 Task: Find connections with filter location Jocotenango with filter topic #Jobalertwith filter profile language German with filter current company Coursera with filter school JSPM's Rajarshi Shahu College of Engineering with filter industry Technology, Information and Media with filter service category Public Relations with filter keywords title Animal Shelter Volunteer
Action: Mouse moved to (518, 66)
Screenshot: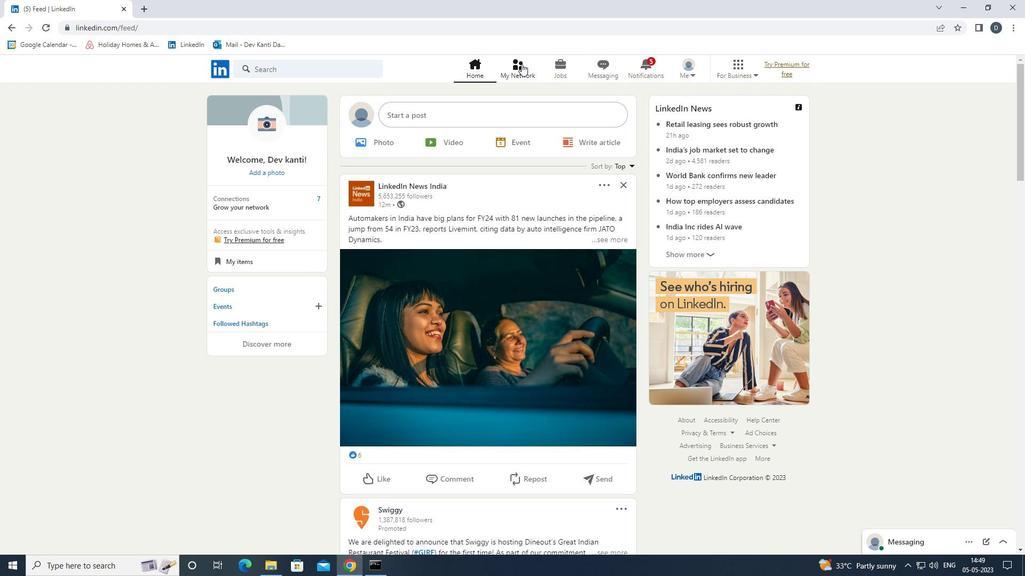 
Action: Mouse pressed left at (518, 66)
Screenshot: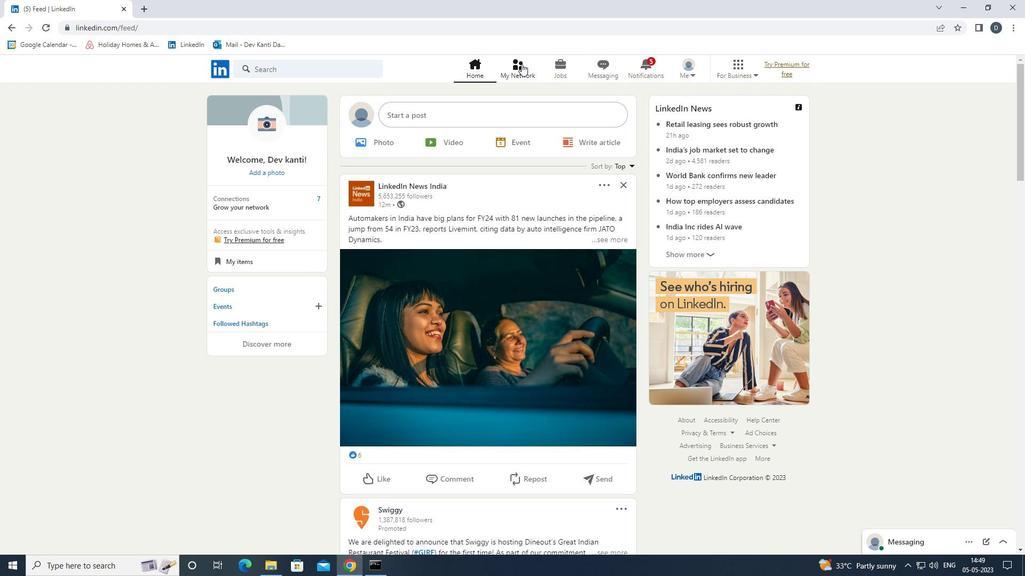 
Action: Mouse moved to (355, 130)
Screenshot: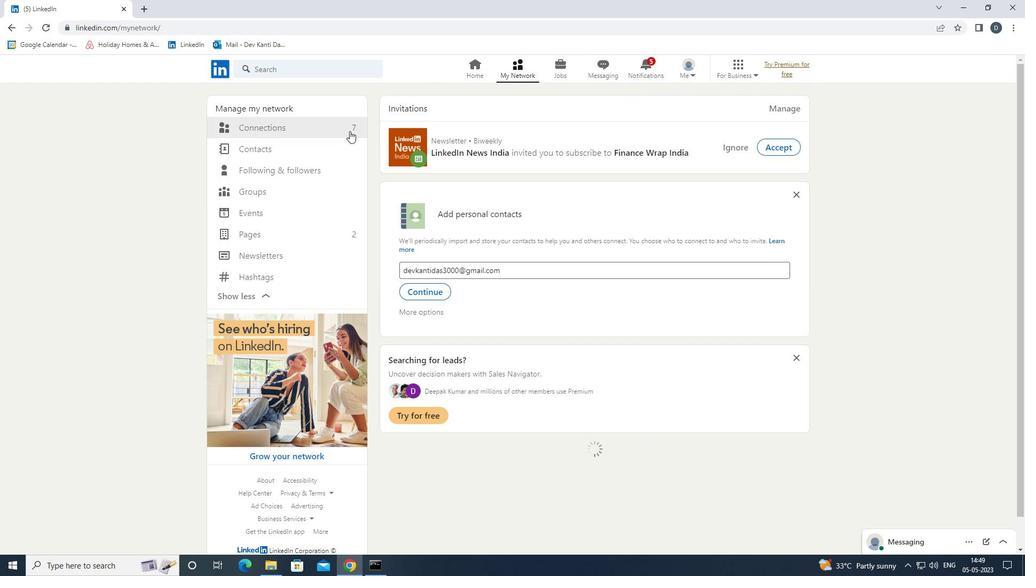 
Action: Mouse pressed left at (355, 130)
Screenshot: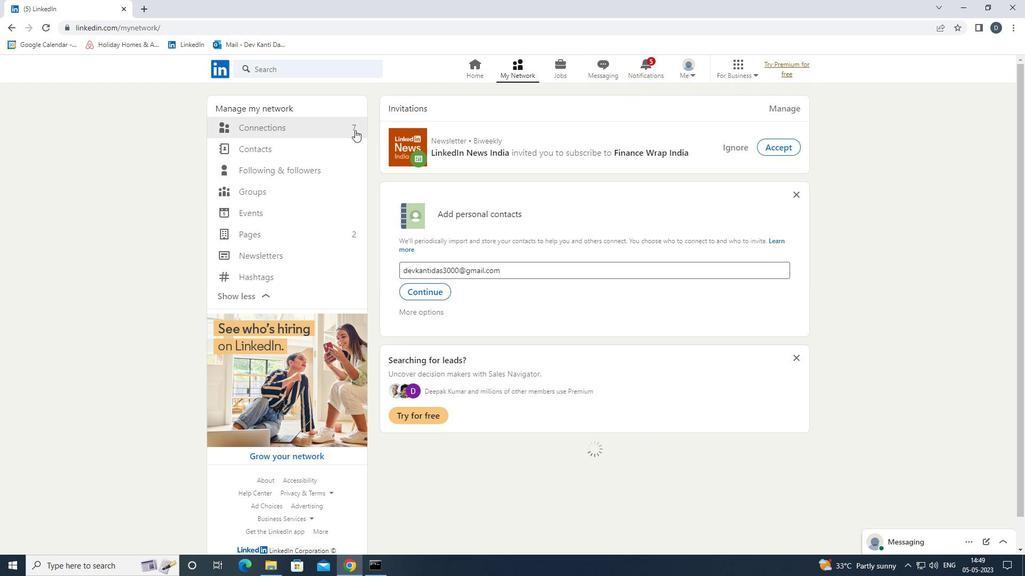 
Action: Mouse moved to (598, 126)
Screenshot: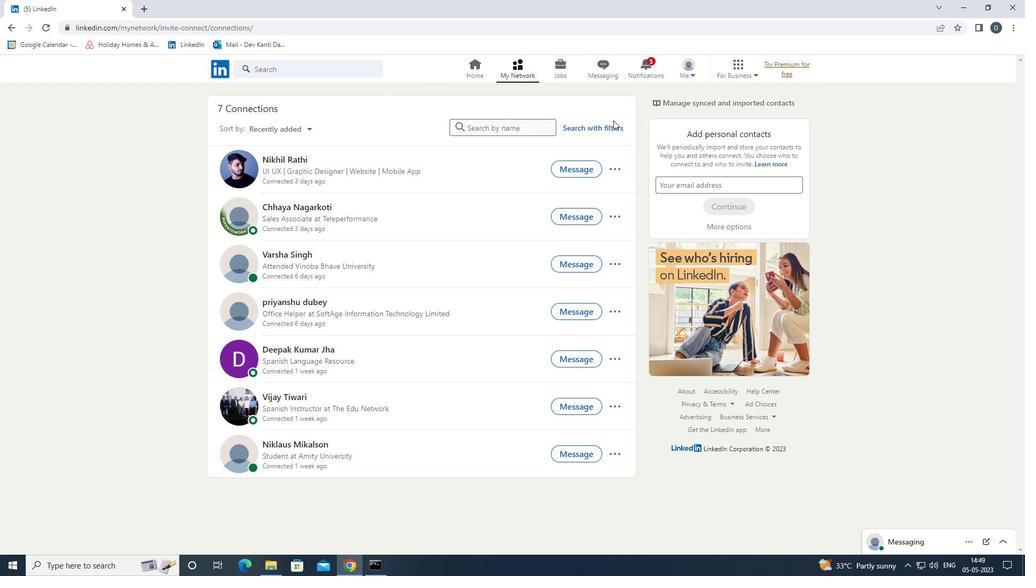 
Action: Mouse pressed left at (598, 126)
Screenshot: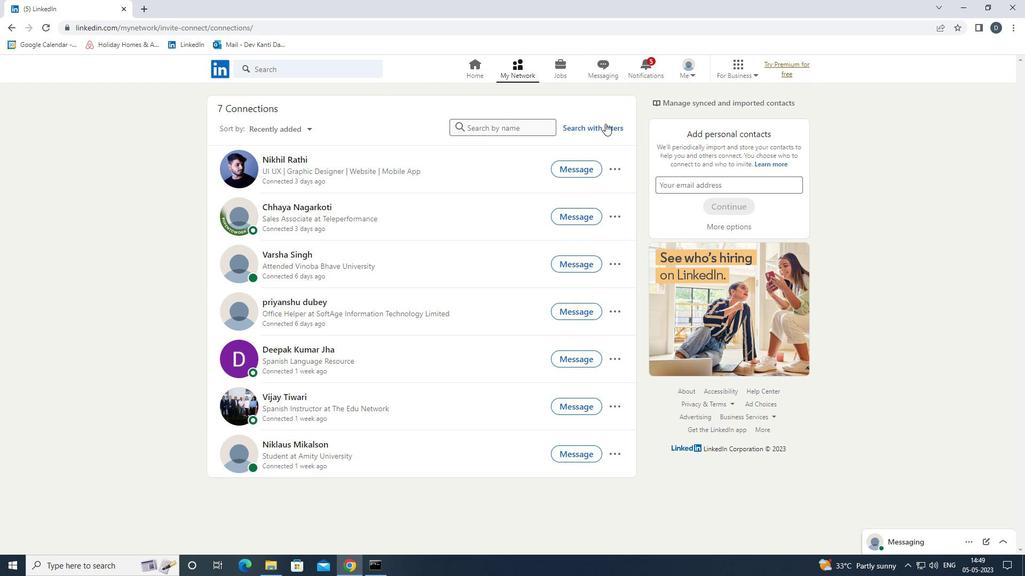 
Action: Mouse moved to (541, 99)
Screenshot: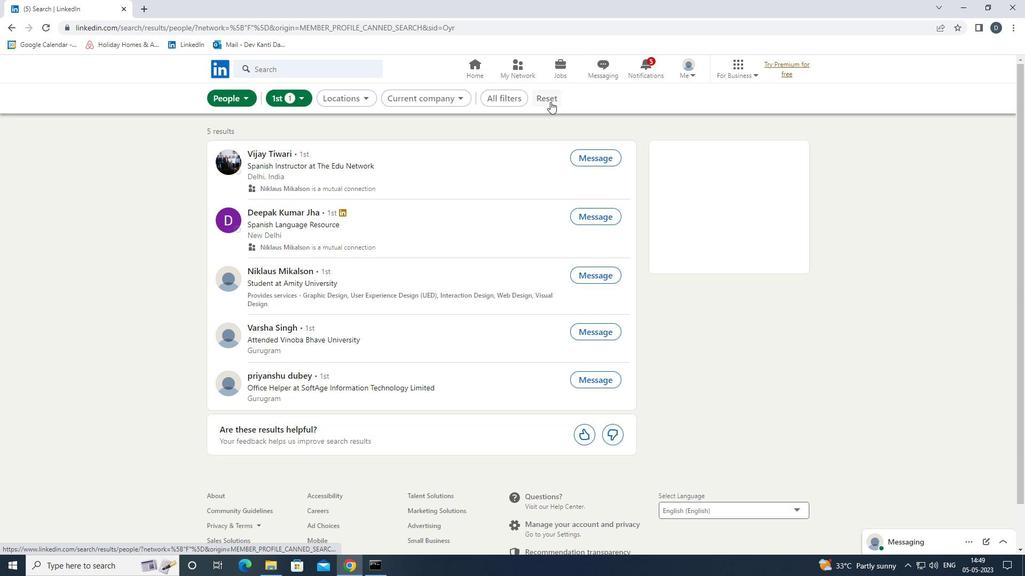 
Action: Mouse pressed left at (541, 99)
Screenshot: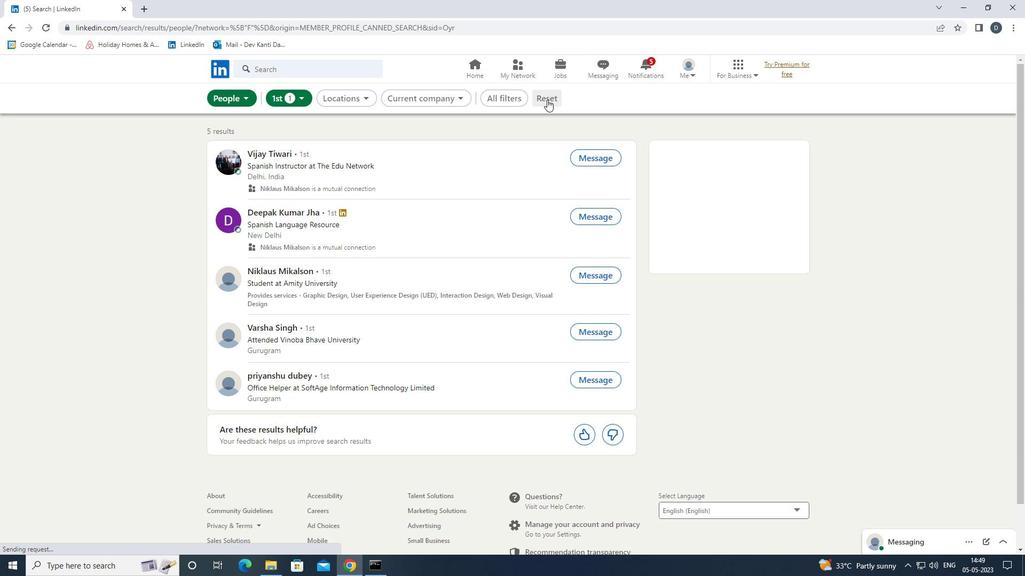 
Action: Mouse moved to (537, 95)
Screenshot: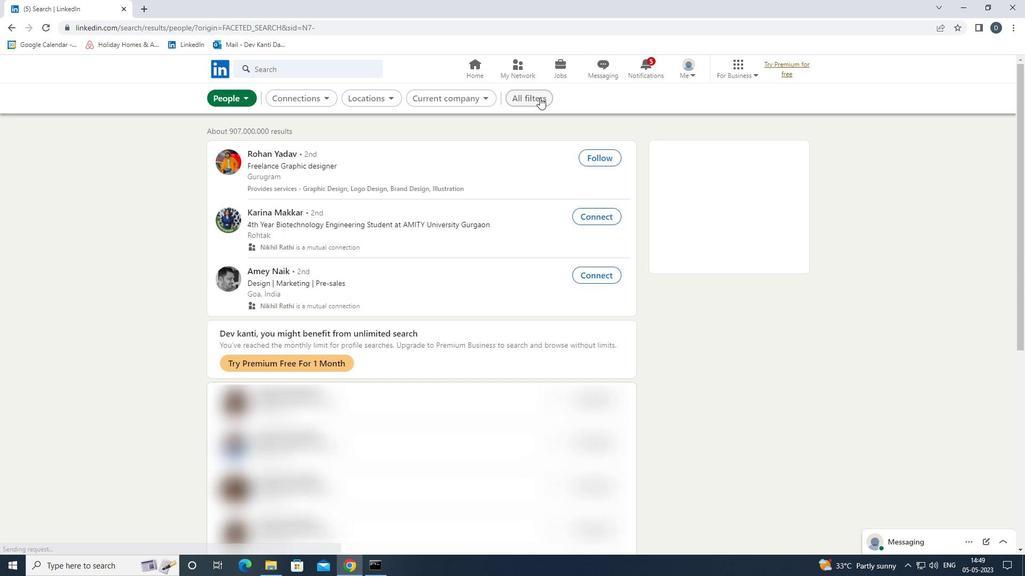 
Action: Mouse pressed left at (537, 95)
Screenshot: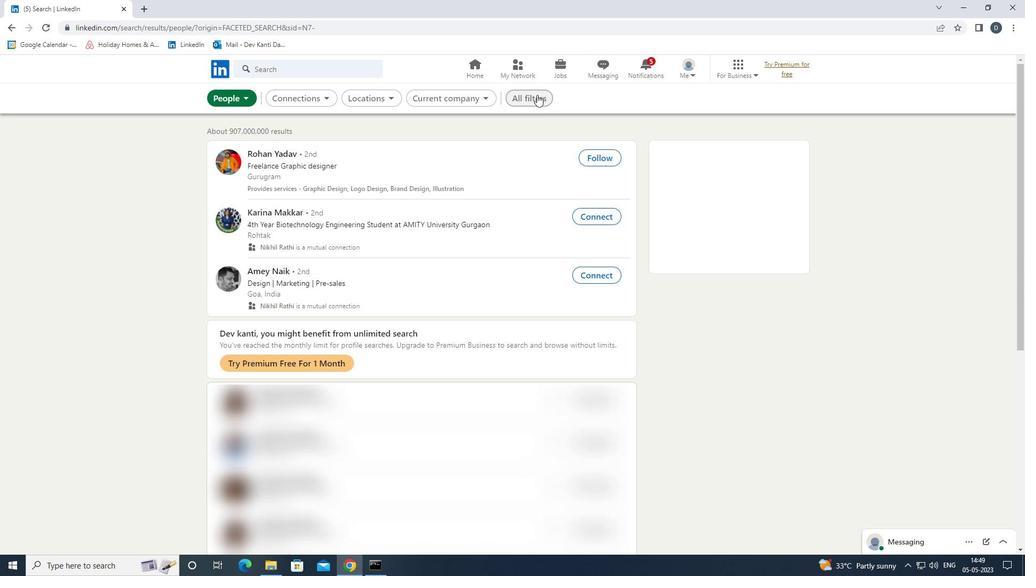 
Action: Mouse moved to (906, 301)
Screenshot: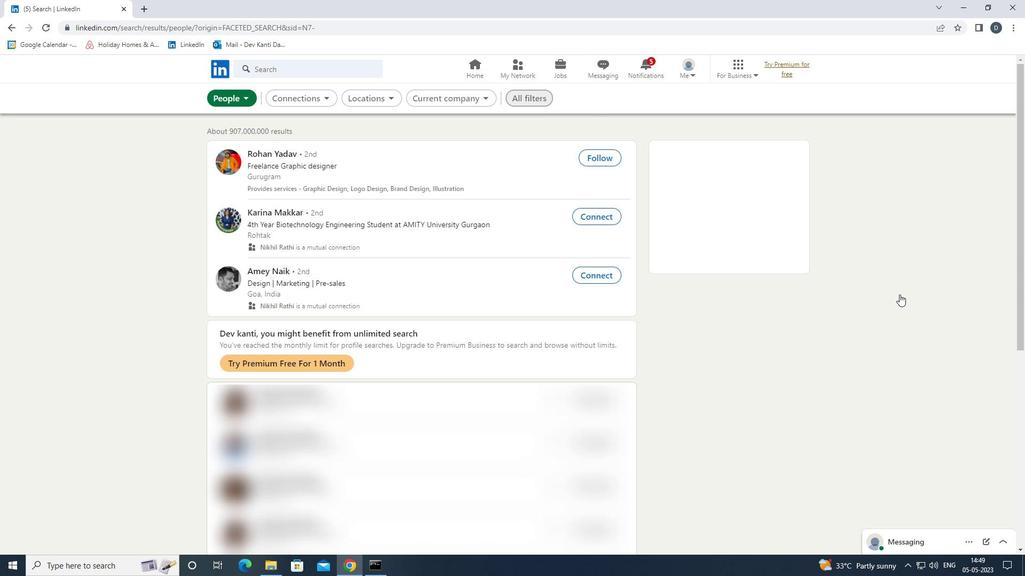 
Action: Mouse scrolled (906, 300) with delta (0, 0)
Screenshot: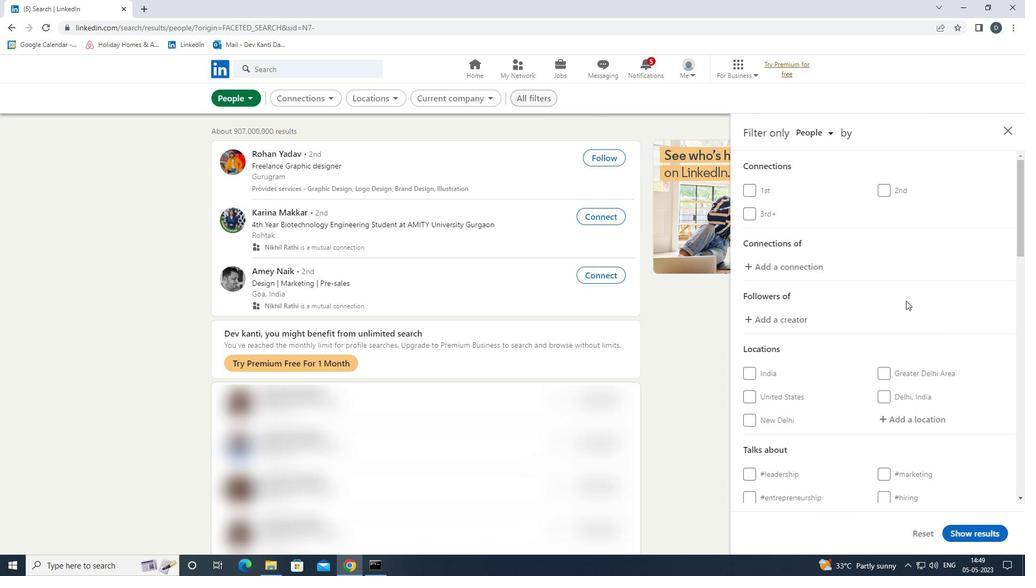 
Action: Mouse scrolled (906, 300) with delta (0, 0)
Screenshot: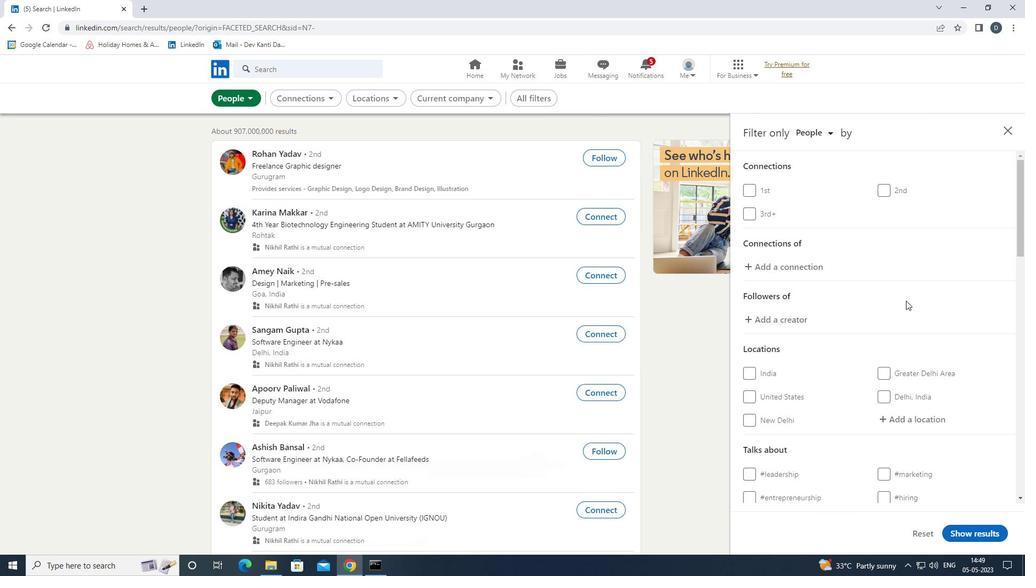 
Action: Mouse moved to (912, 308)
Screenshot: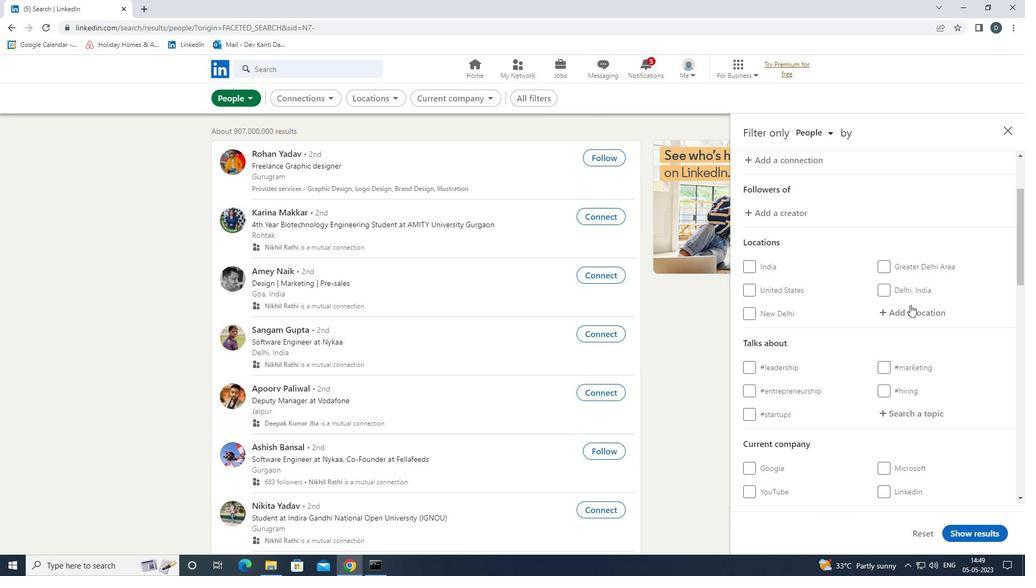 
Action: Mouse pressed left at (912, 308)
Screenshot: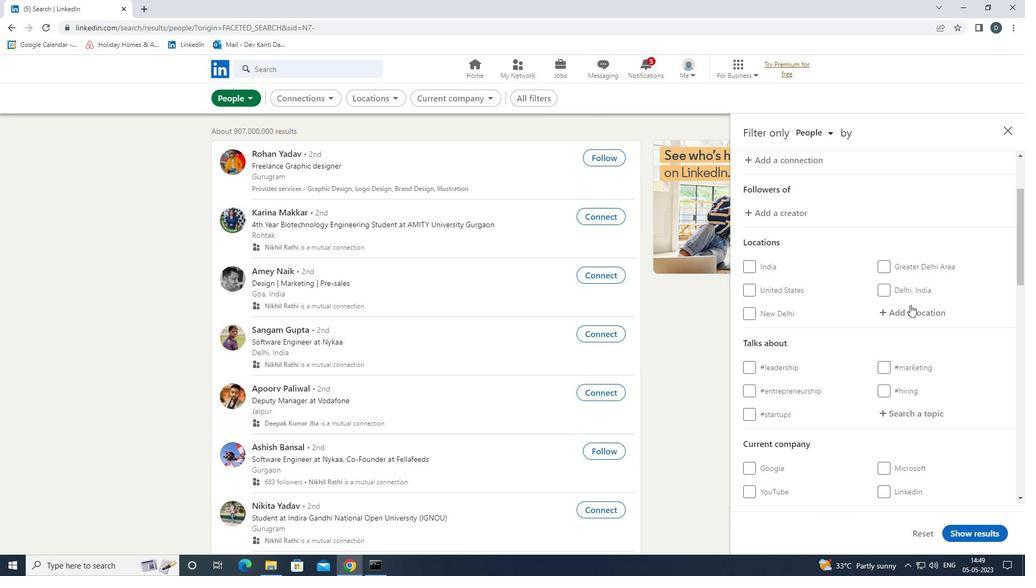 
Action: Mouse moved to (747, 269)
Screenshot: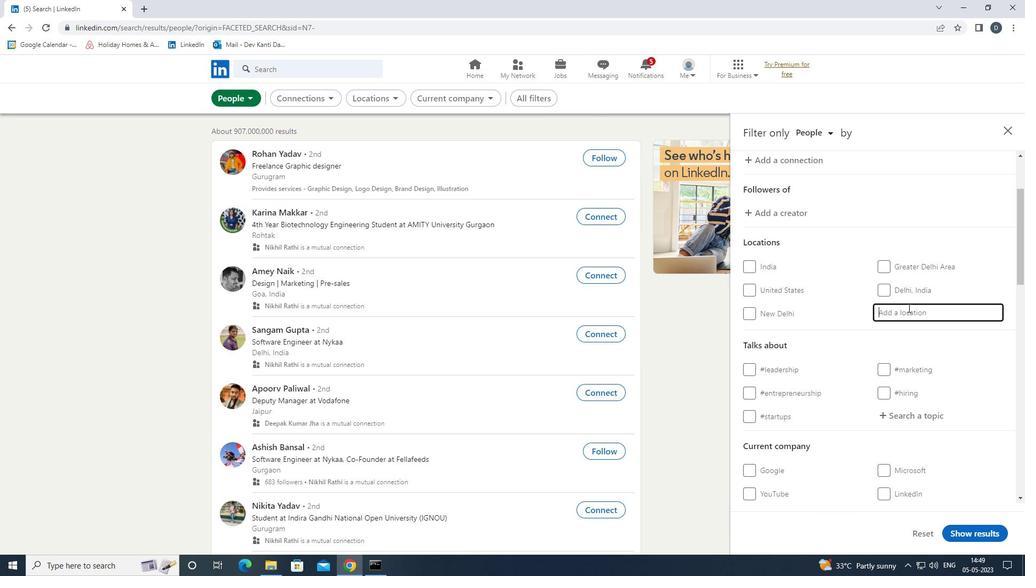 
Action: Key pressed <Key.shift>JO
Screenshot: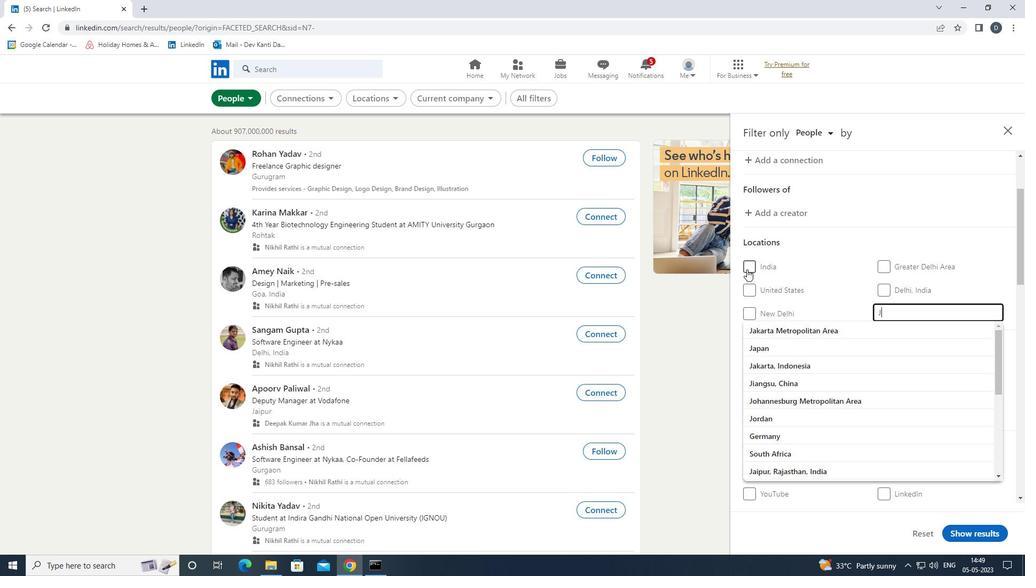 
Action: Mouse moved to (747, 269)
Screenshot: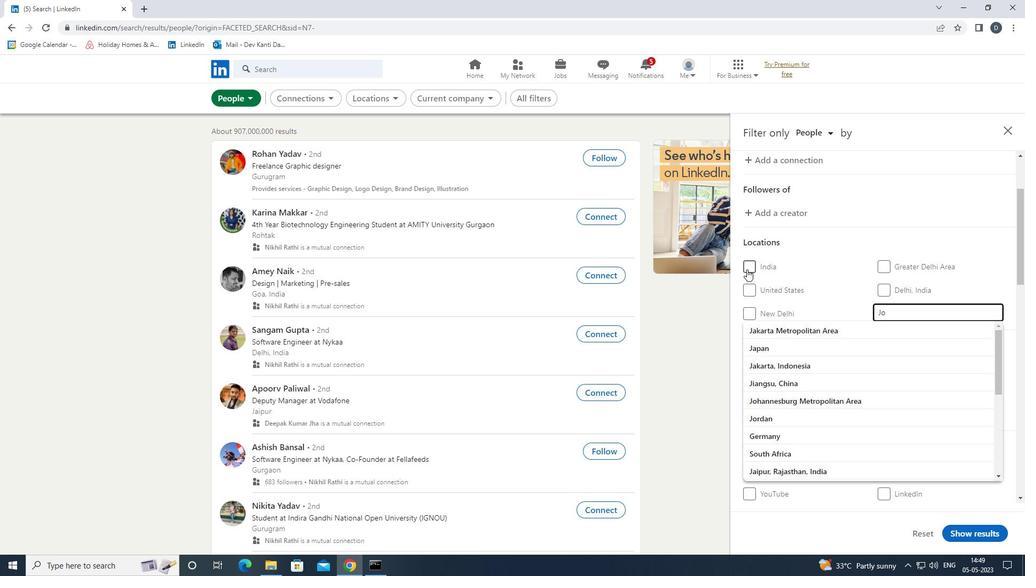 
Action: Key pressed COTENANGO<Key.down><Key.enter>
Screenshot: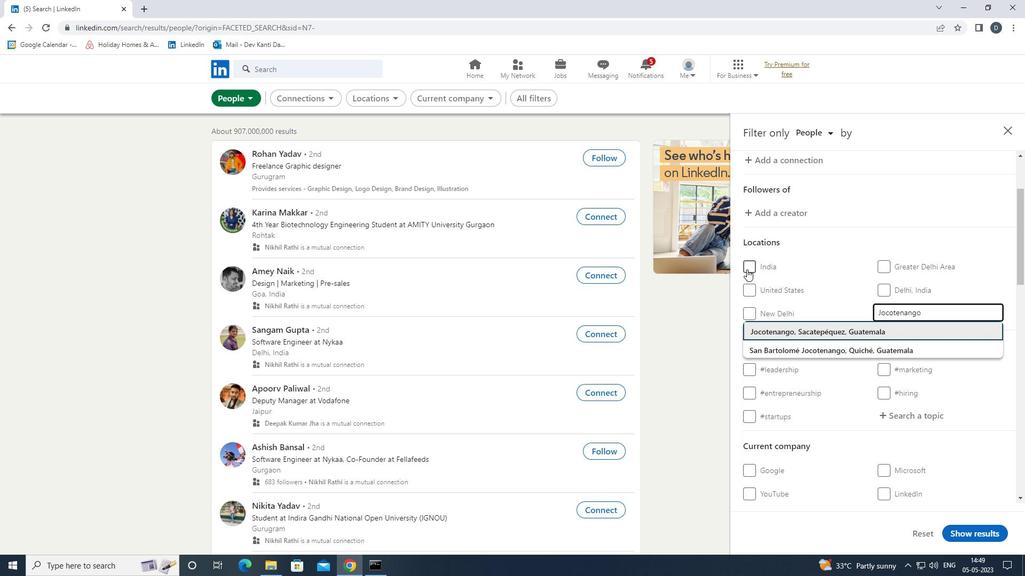 
Action: Mouse moved to (810, 325)
Screenshot: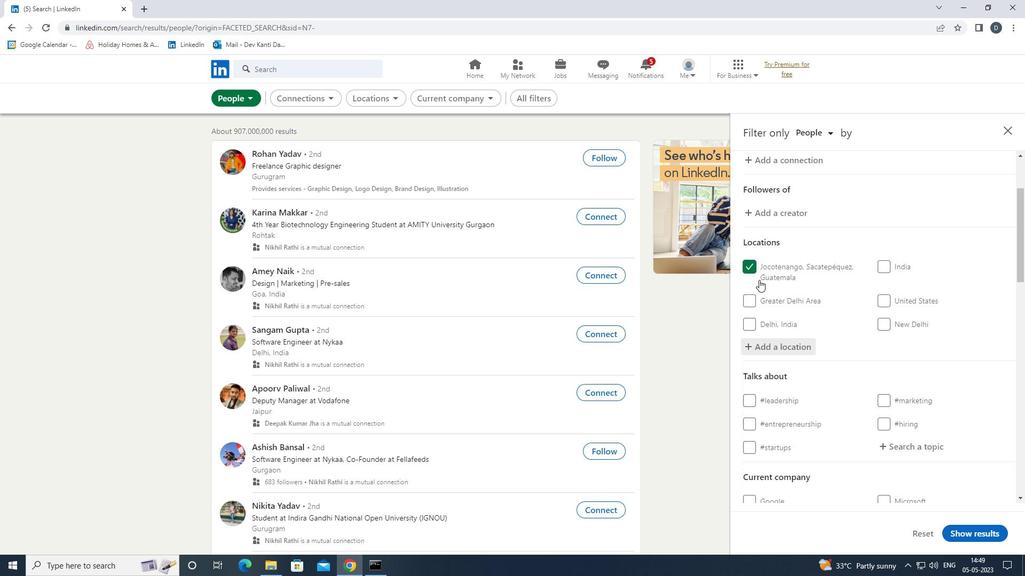 
Action: Mouse scrolled (810, 324) with delta (0, 0)
Screenshot: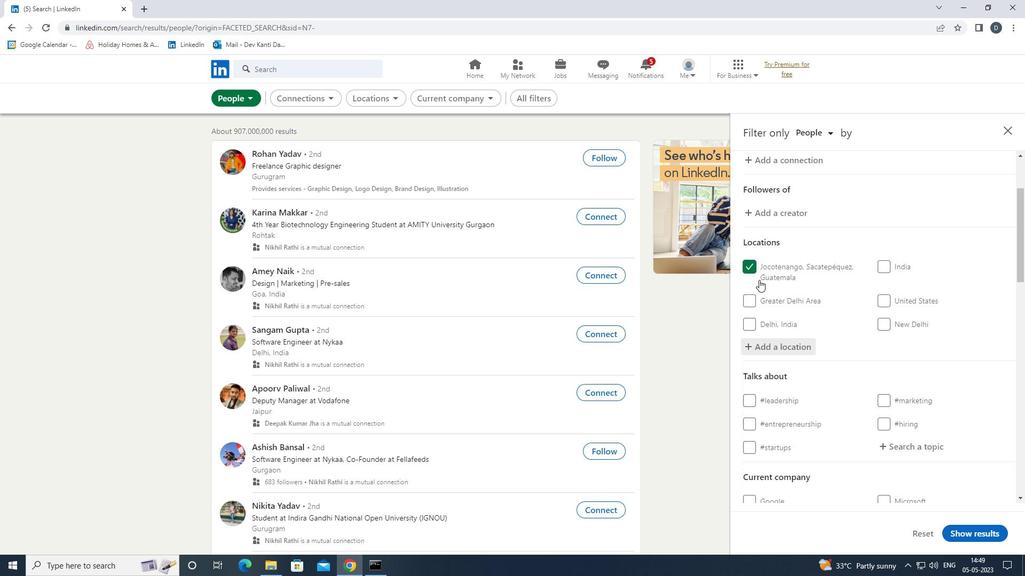 
Action: Mouse moved to (821, 334)
Screenshot: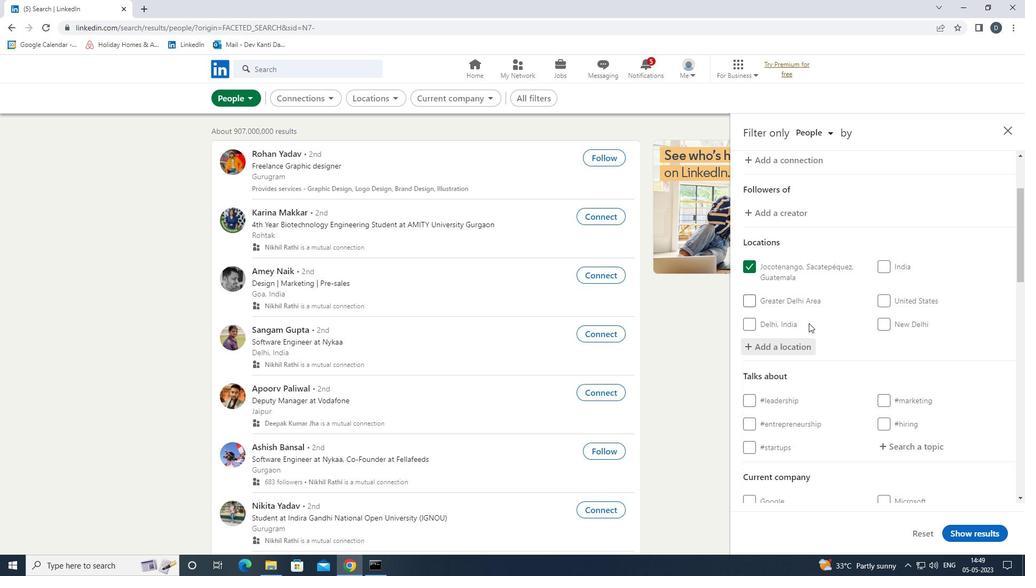 
Action: Mouse scrolled (821, 334) with delta (0, 0)
Screenshot: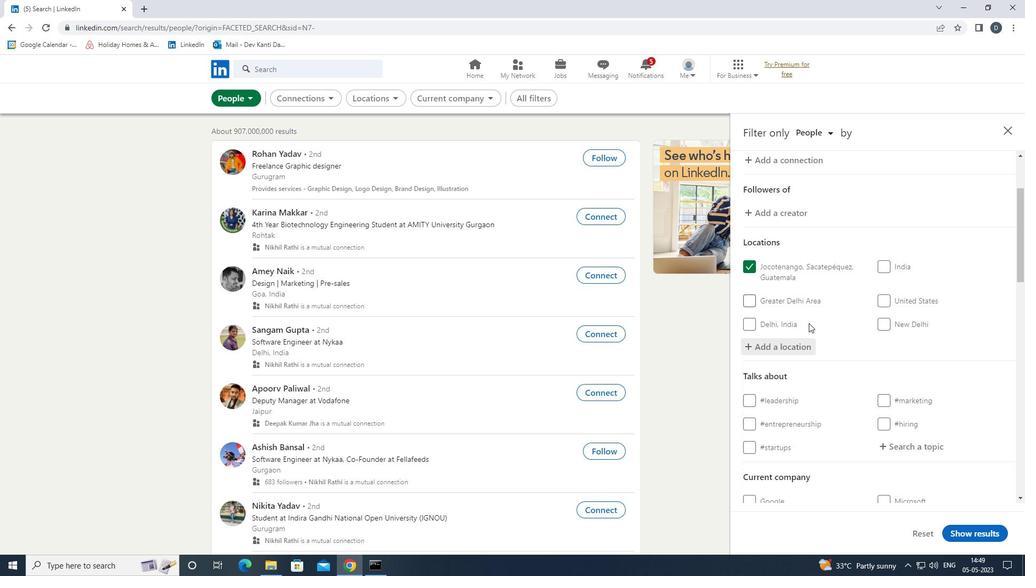 
Action: Mouse moved to (890, 335)
Screenshot: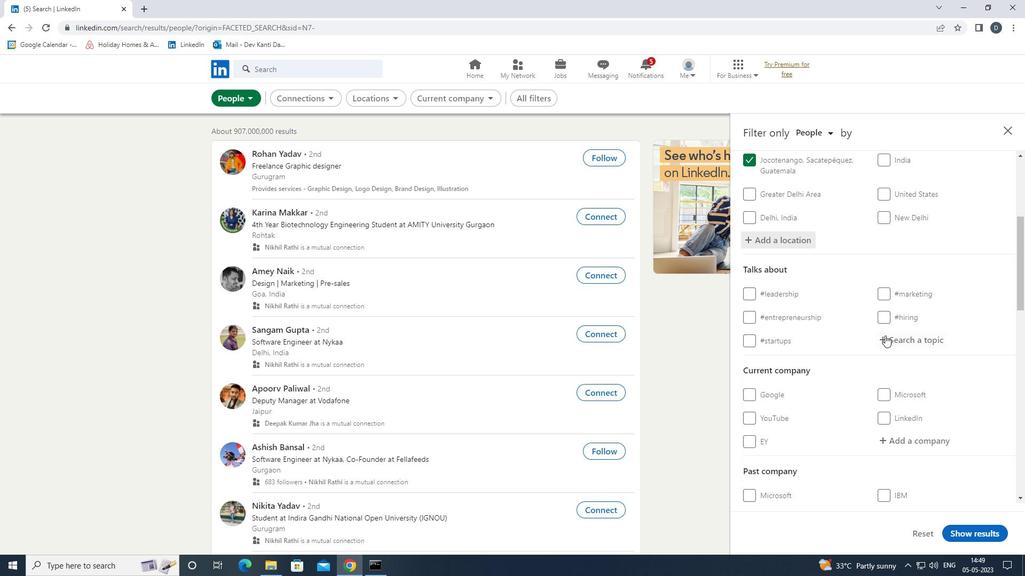 
Action: Mouse pressed left at (890, 335)
Screenshot: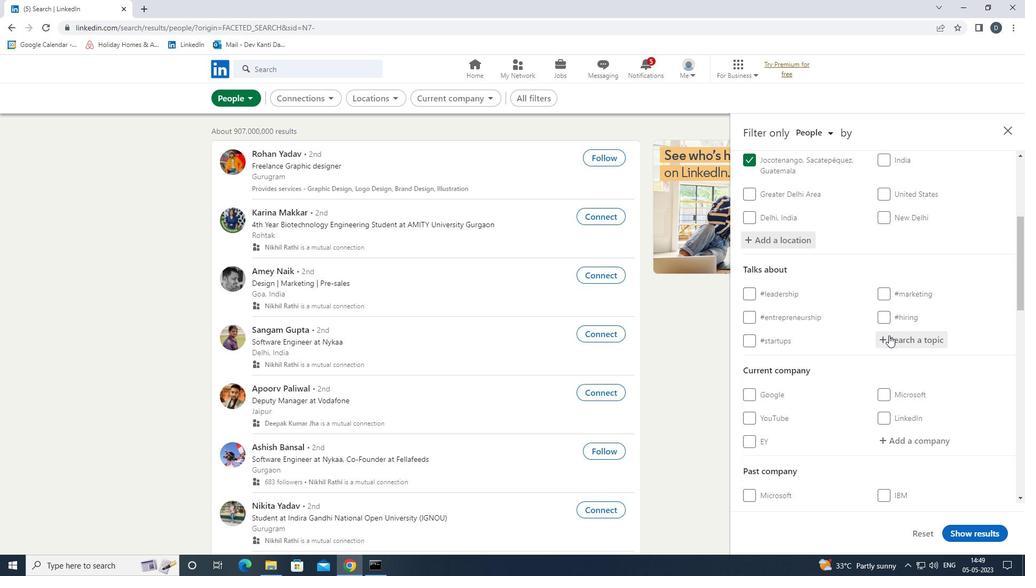 
Action: Mouse moved to (806, 313)
Screenshot: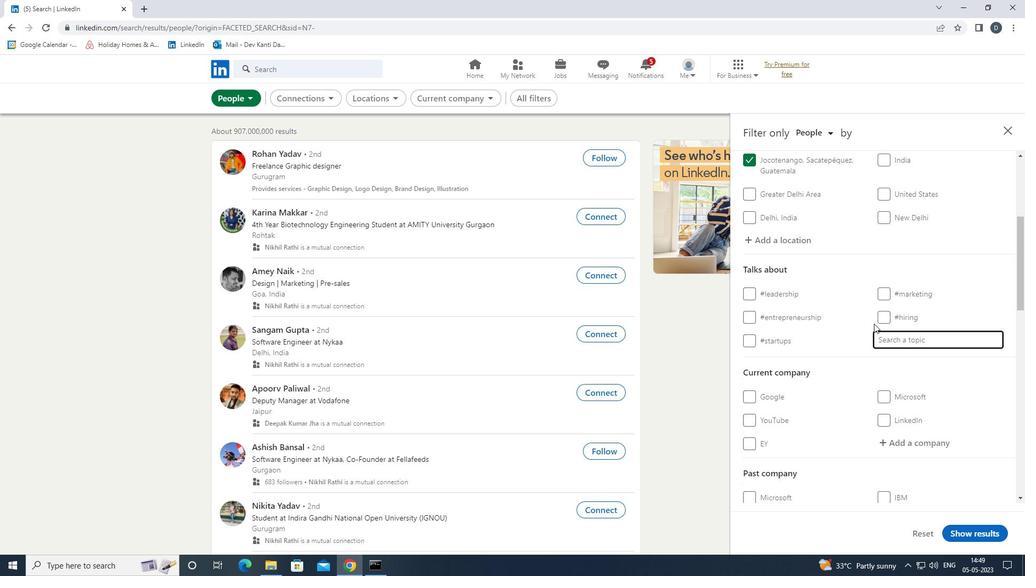 
Action: Key pressed <Key.shift>JOBALERT<Key.down><Key.enter>
Screenshot: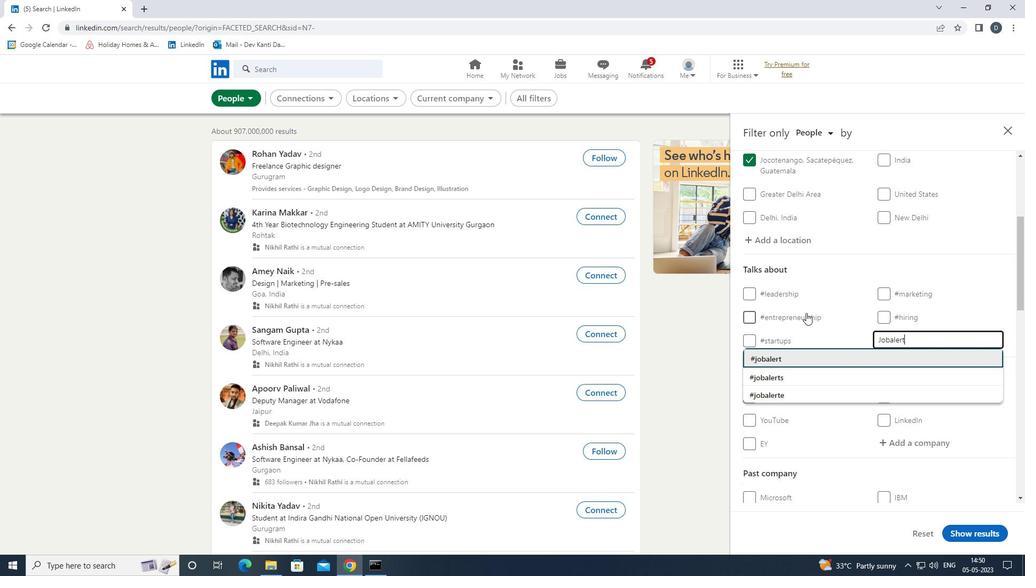 
Action: Mouse moved to (805, 313)
Screenshot: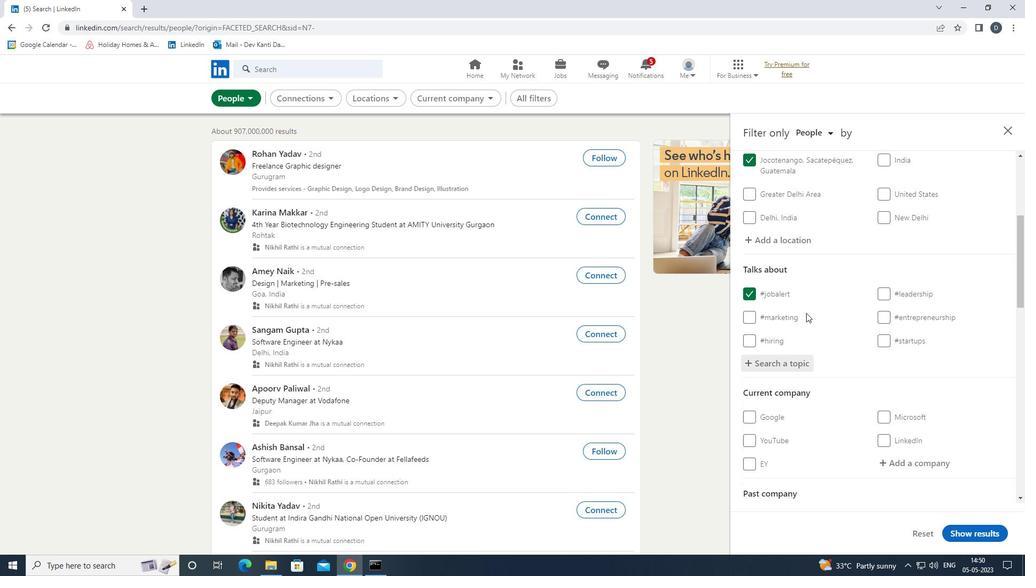
Action: Mouse scrolled (805, 312) with delta (0, 0)
Screenshot: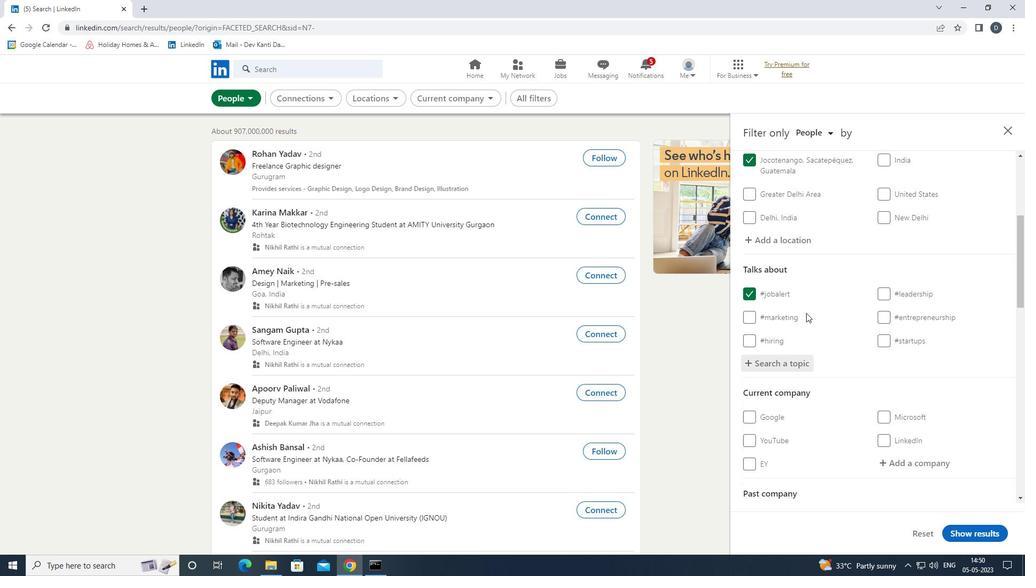 
Action: Mouse moved to (808, 326)
Screenshot: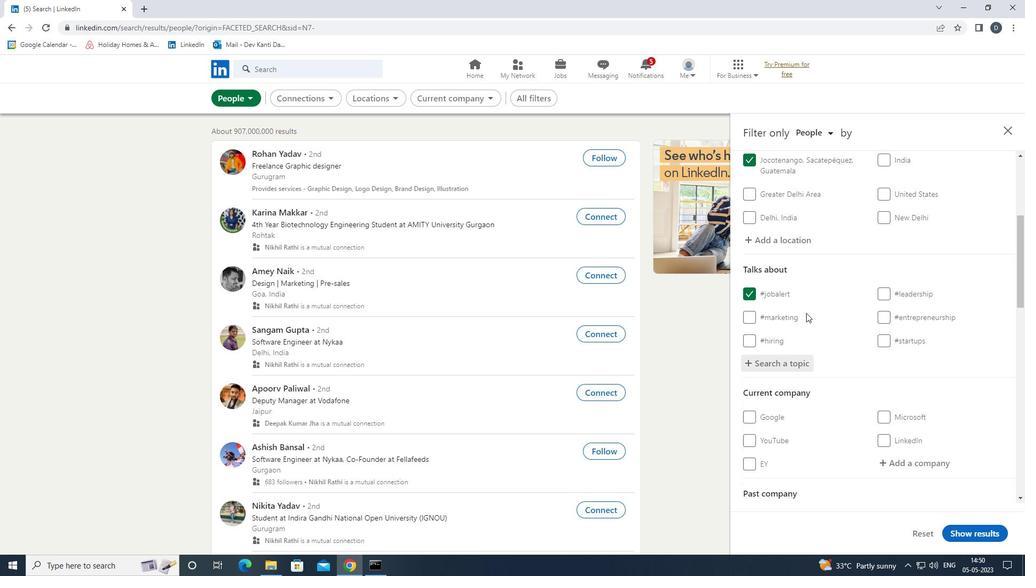 
Action: Mouse scrolled (808, 325) with delta (0, 0)
Screenshot: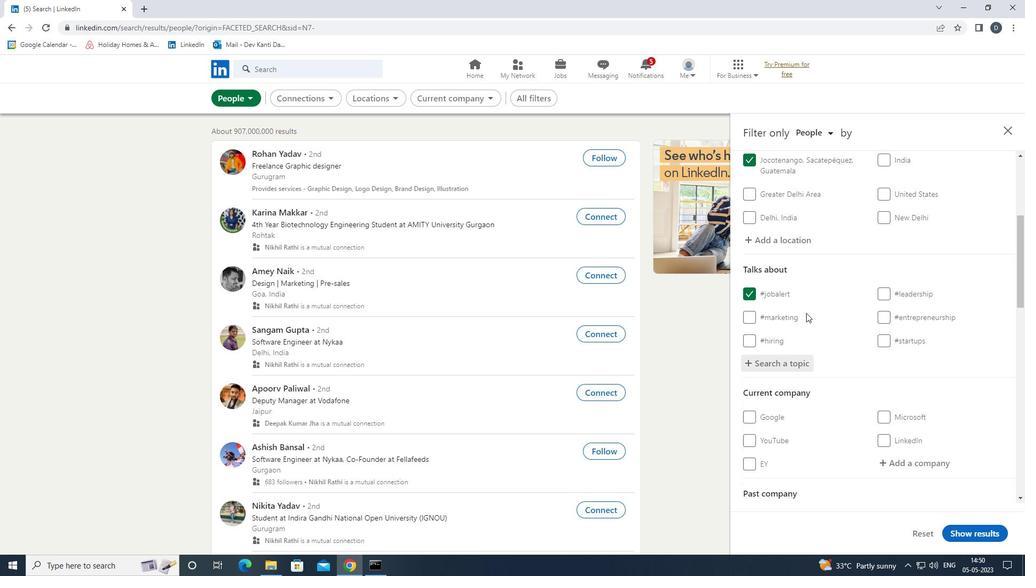 
Action: Mouse moved to (893, 334)
Screenshot: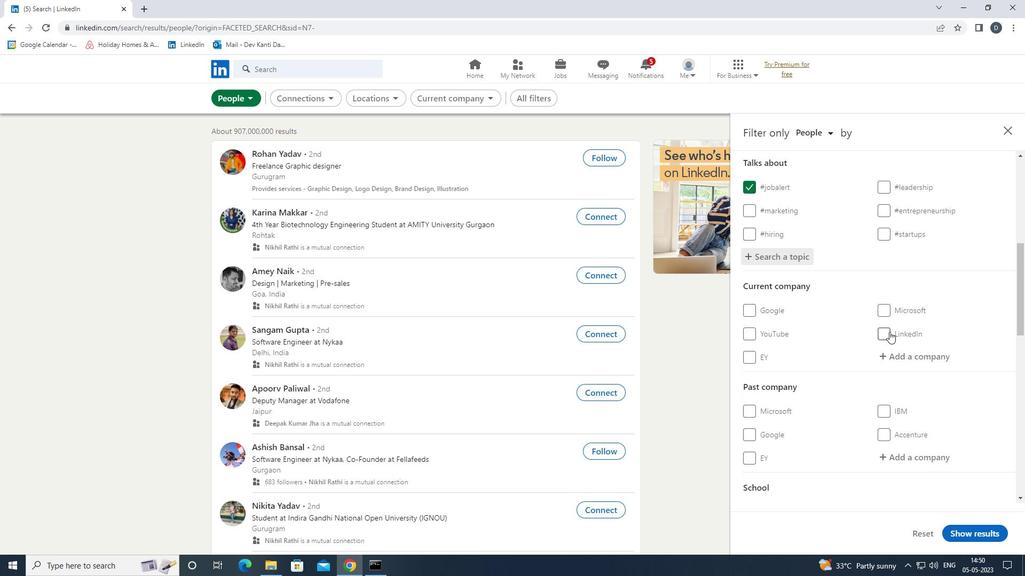 
Action: Mouse scrolled (893, 334) with delta (0, 0)
Screenshot: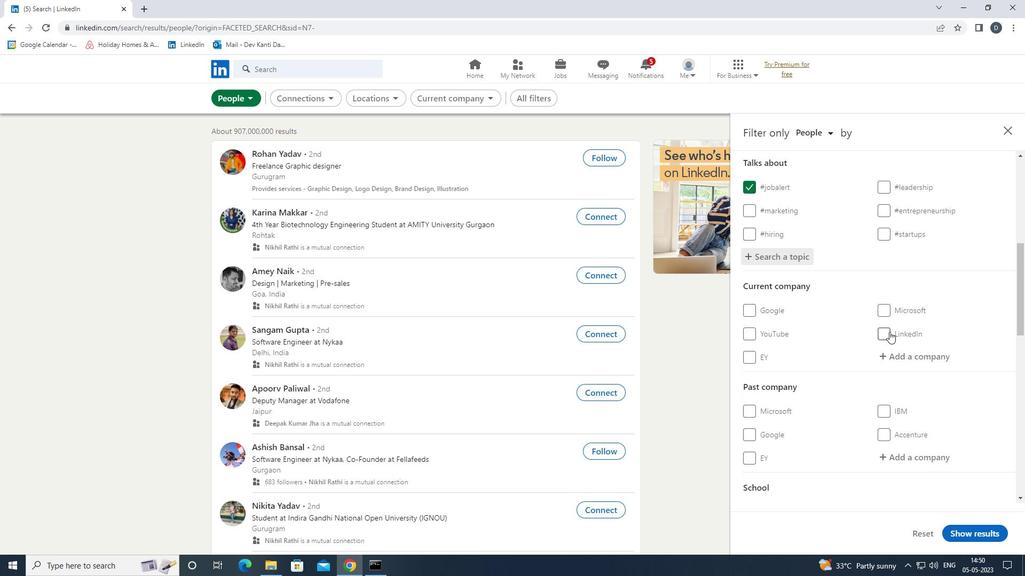 
Action: Mouse moved to (893, 335)
Screenshot: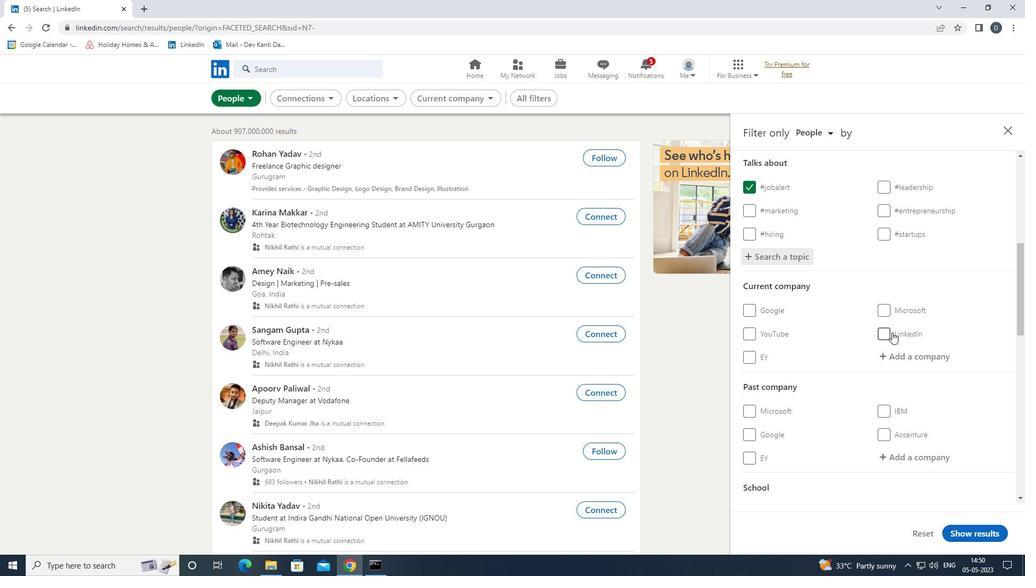 
Action: Mouse scrolled (893, 335) with delta (0, 0)
Screenshot: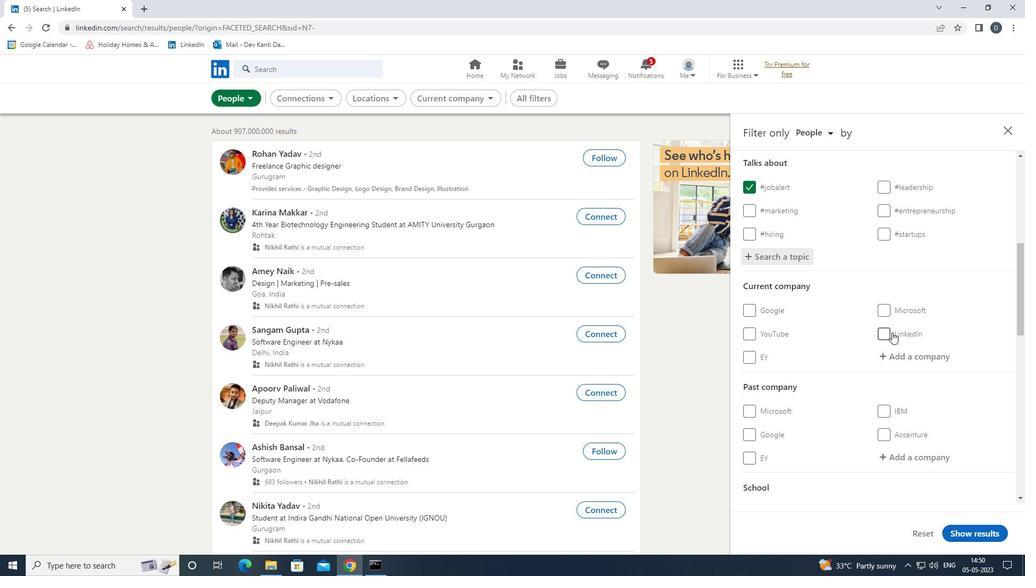 
Action: Mouse scrolled (893, 335) with delta (0, 0)
Screenshot: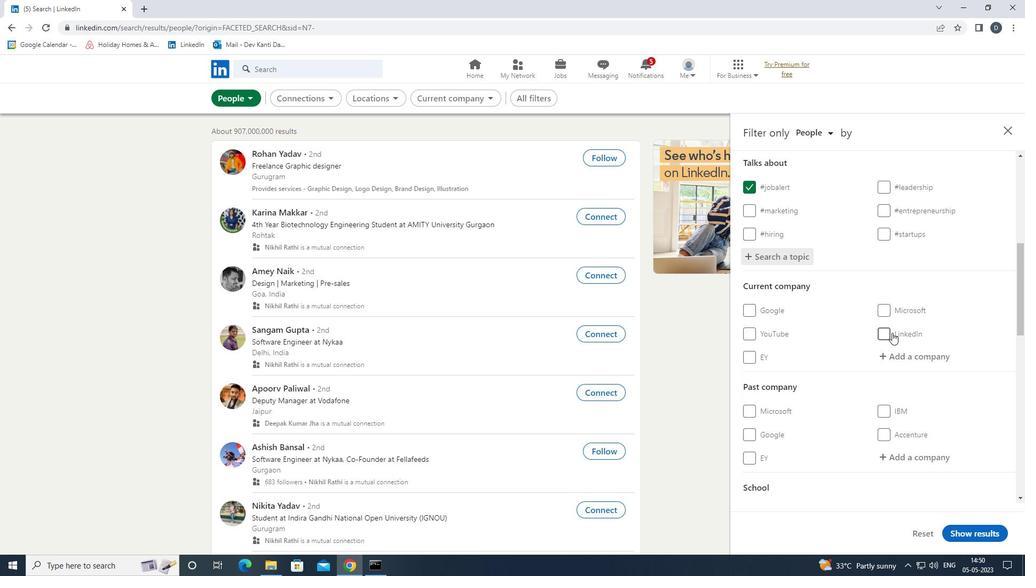 
Action: Mouse scrolled (893, 335) with delta (0, 0)
Screenshot: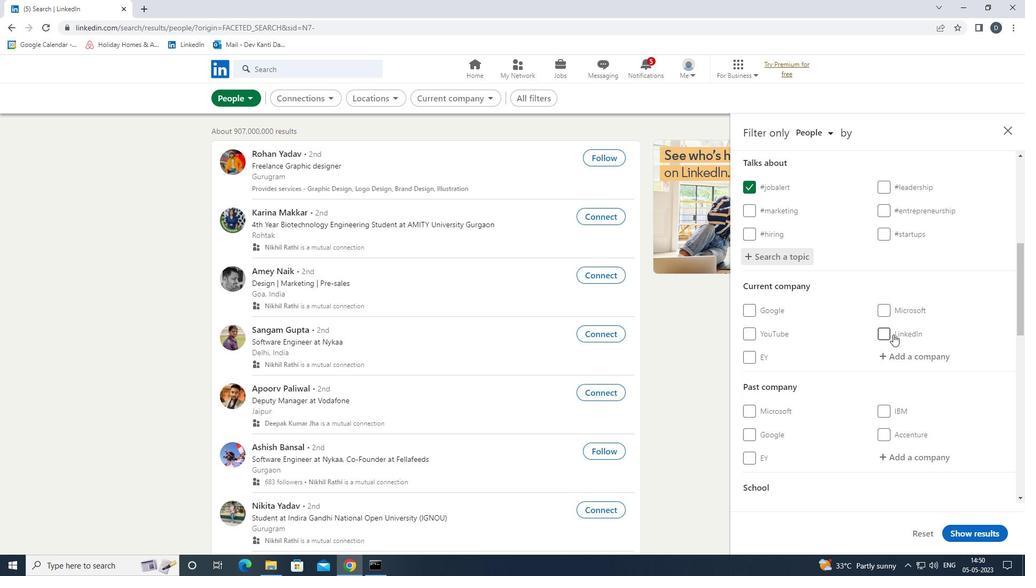 
Action: Mouse scrolled (893, 335) with delta (0, 0)
Screenshot: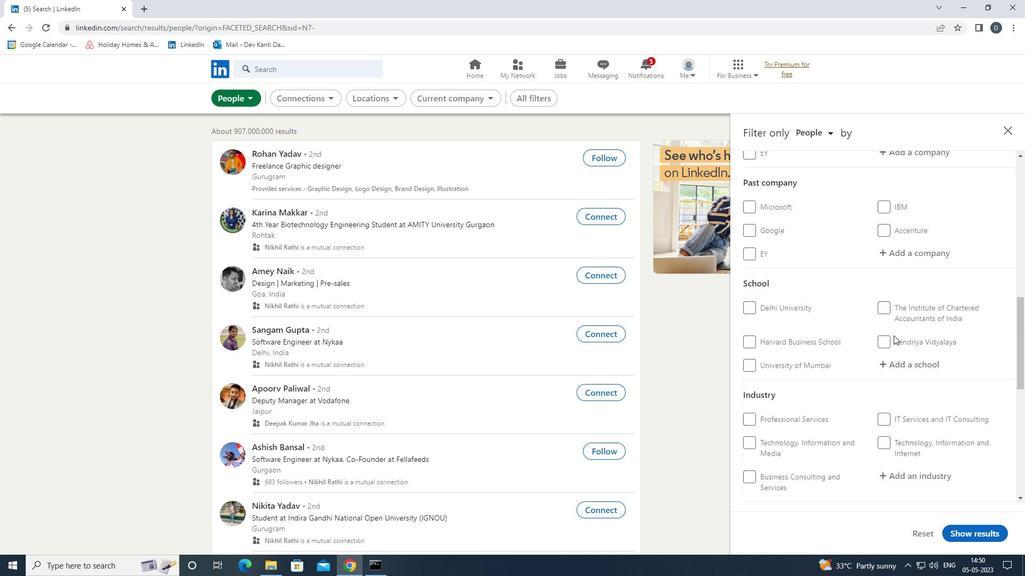 
Action: Mouse scrolled (893, 335) with delta (0, 0)
Screenshot: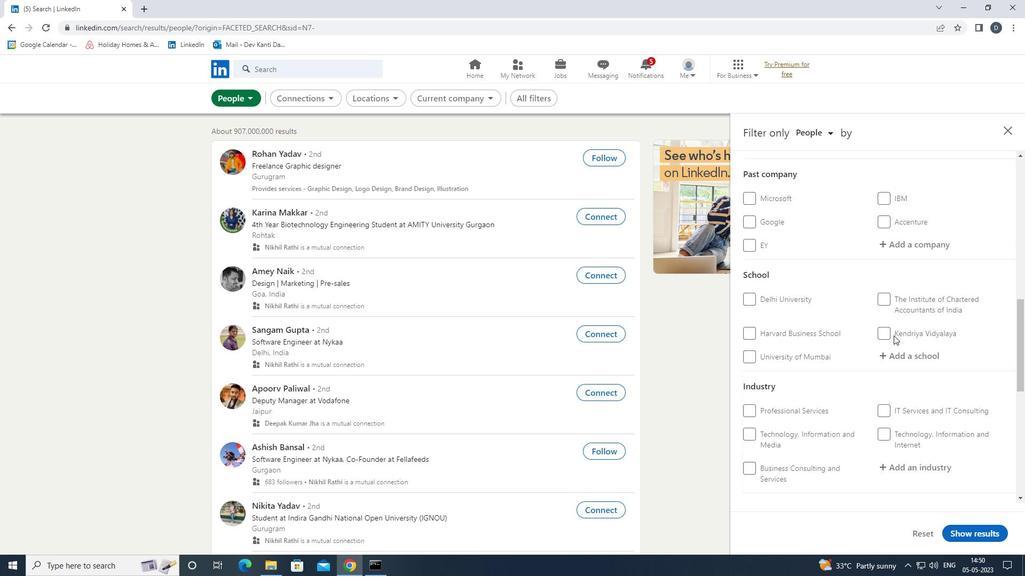 
Action: Mouse scrolled (893, 335) with delta (0, 0)
Screenshot: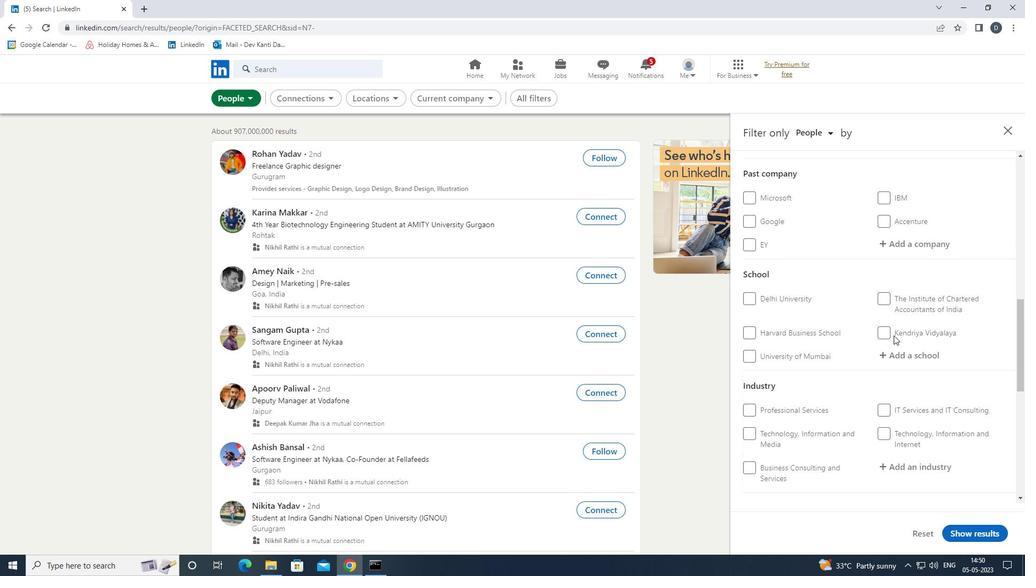 
Action: Mouse moved to (762, 420)
Screenshot: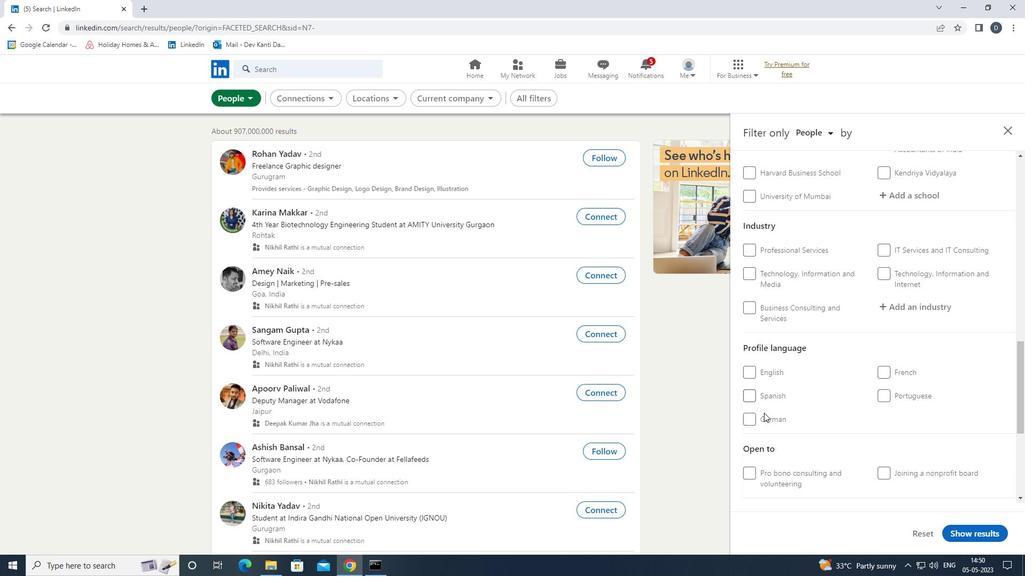 
Action: Mouse pressed left at (762, 420)
Screenshot: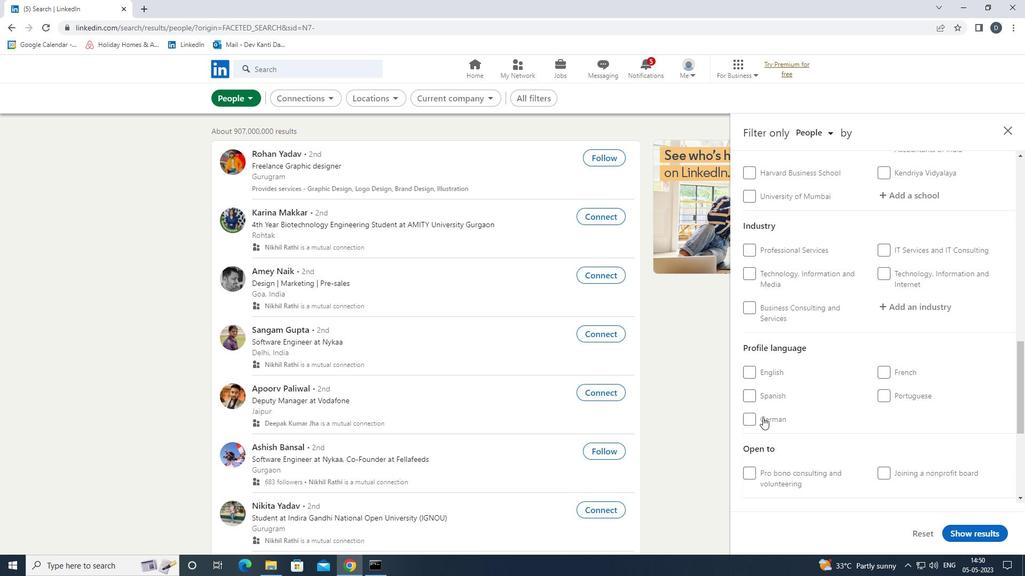 
Action: Mouse scrolled (762, 420) with delta (0, 0)
Screenshot: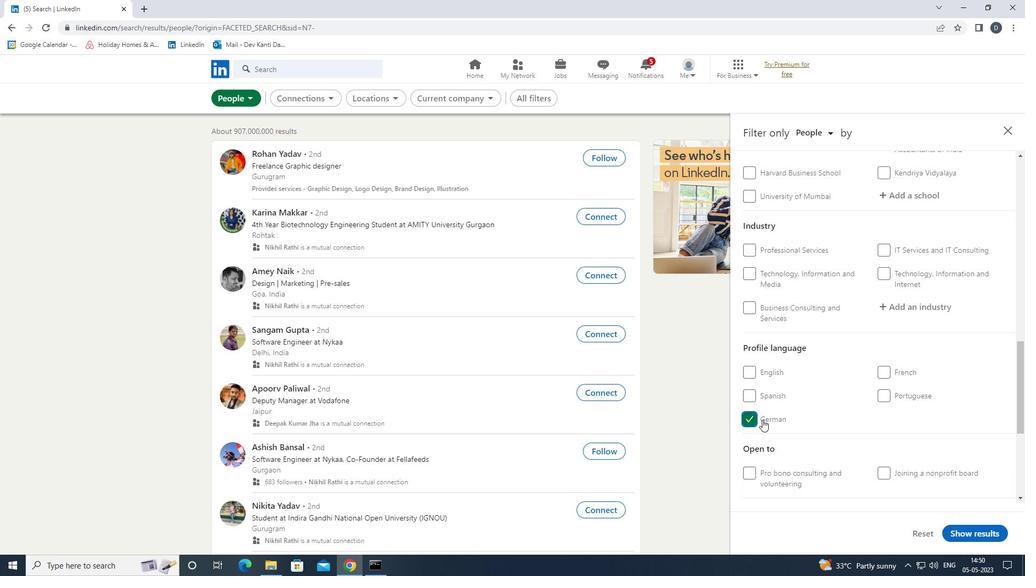 
Action: Mouse scrolled (762, 420) with delta (0, 0)
Screenshot: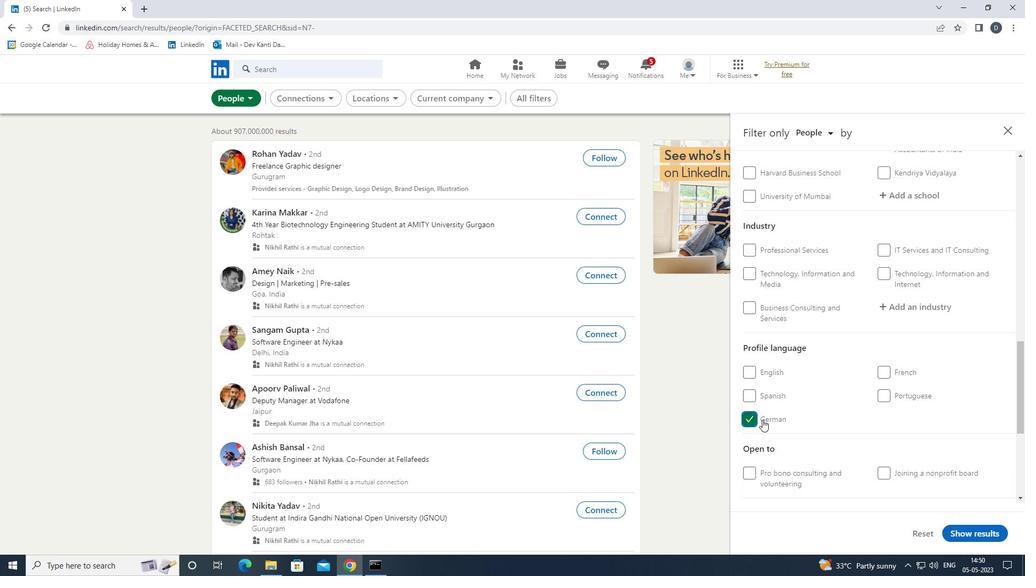 
Action: Mouse scrolled (762, 420) with delta (0, 0)
Screenshot: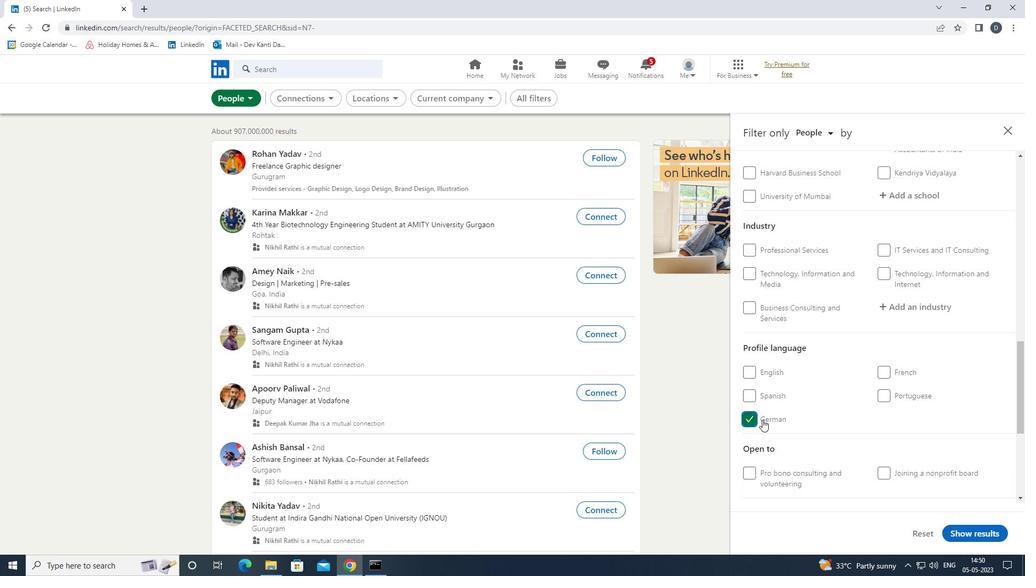 
Action: Mouse scrolled (762, 420) with delta (0, 0)
Screenshot: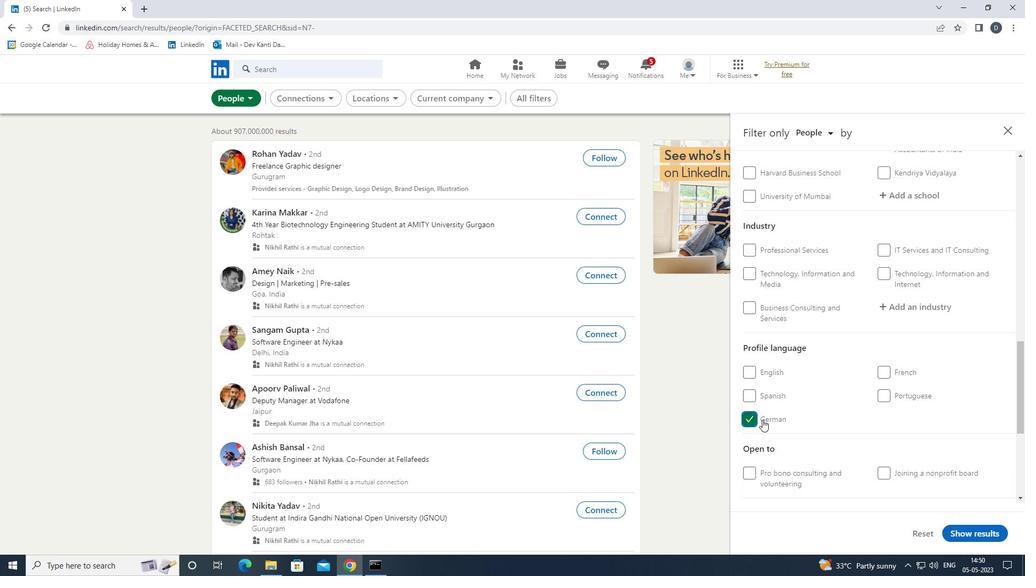 
Action: Mouse scrolled (762, 420) with delta (0, 0)
Screenshot: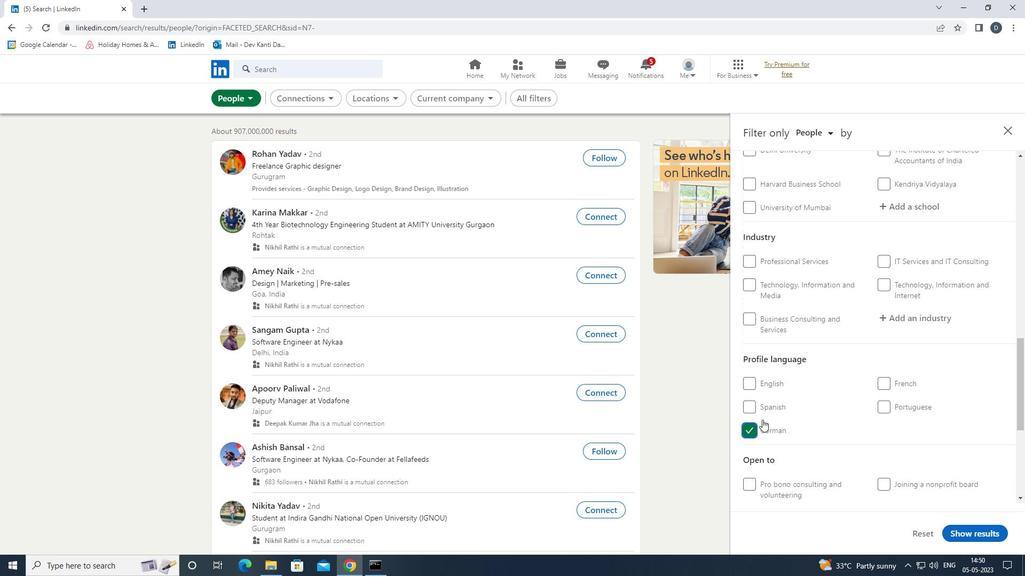 
Action: Mouse moved to (905, 241)
Screenshot: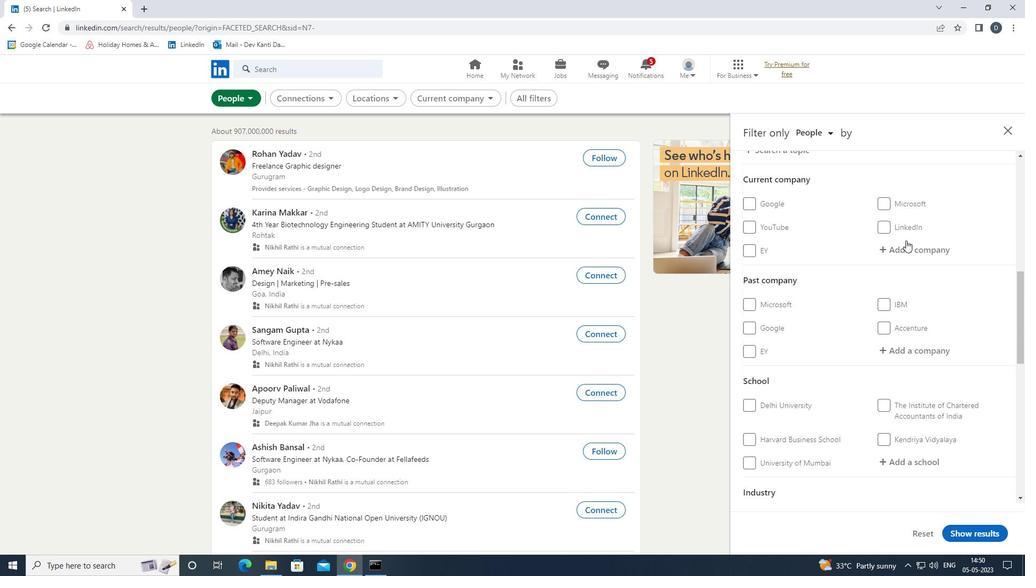 
Action: Mouse pressed left at (905, 241)
Screenshot: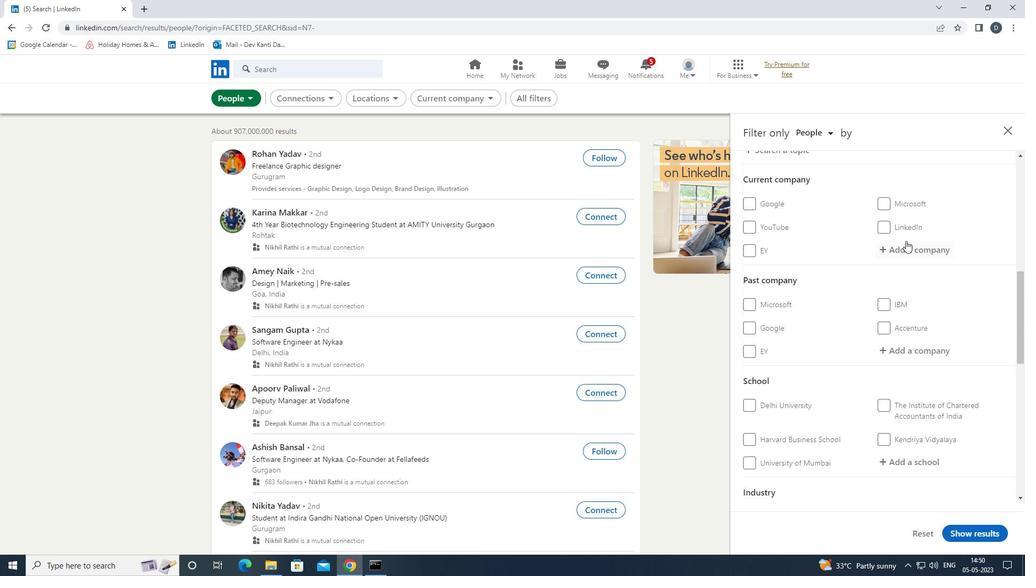 
Action: Mouse moved to (772, 271)
Screenshot: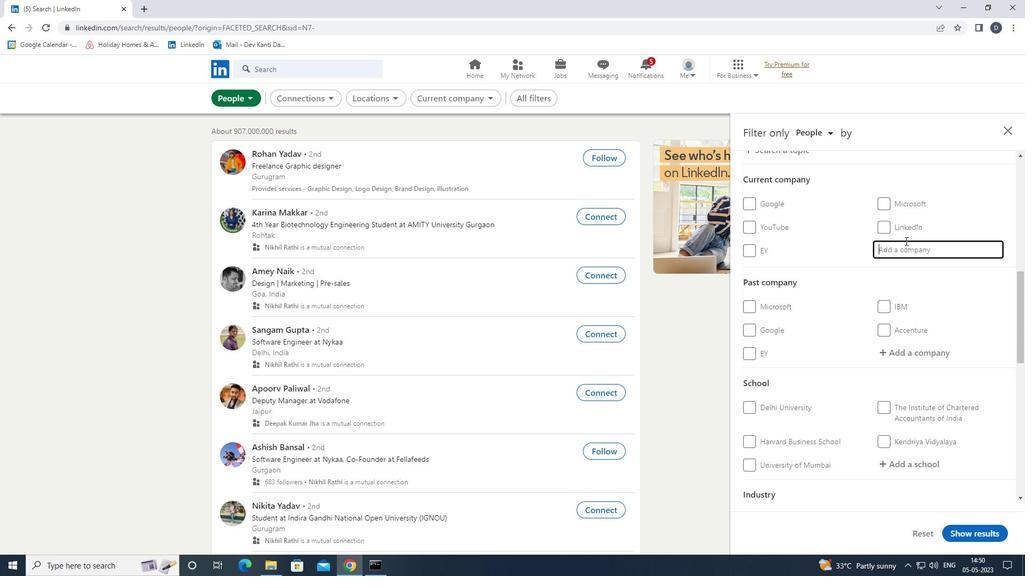 
Action: Key pressed <Key.shift><Key.shift><Key.shift><Key.shift><Key.shift>COURSERA<Key.down><Key.enter>
Screenshot: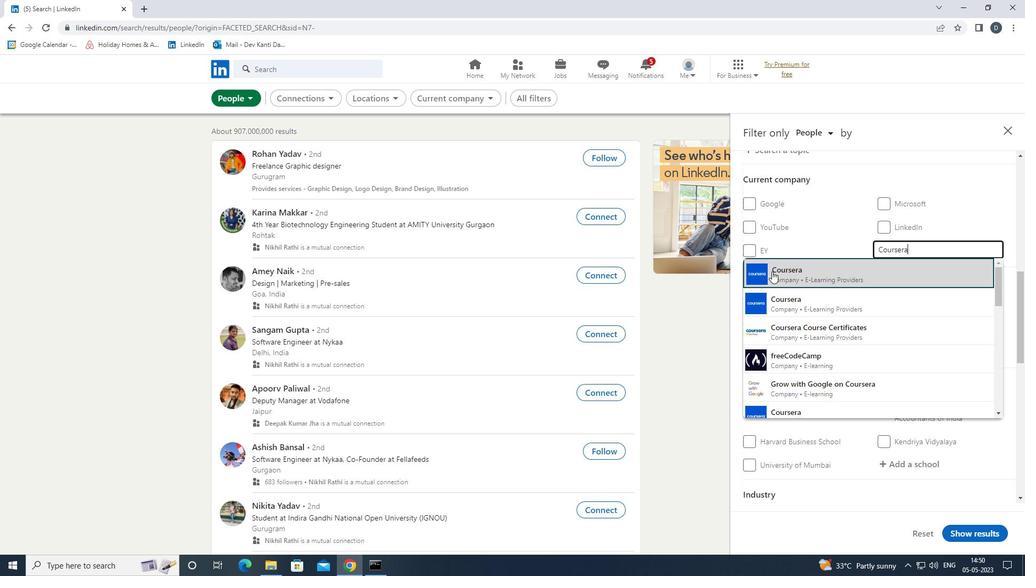 
Action: Mouse moved to (783, 281)
Screenshot: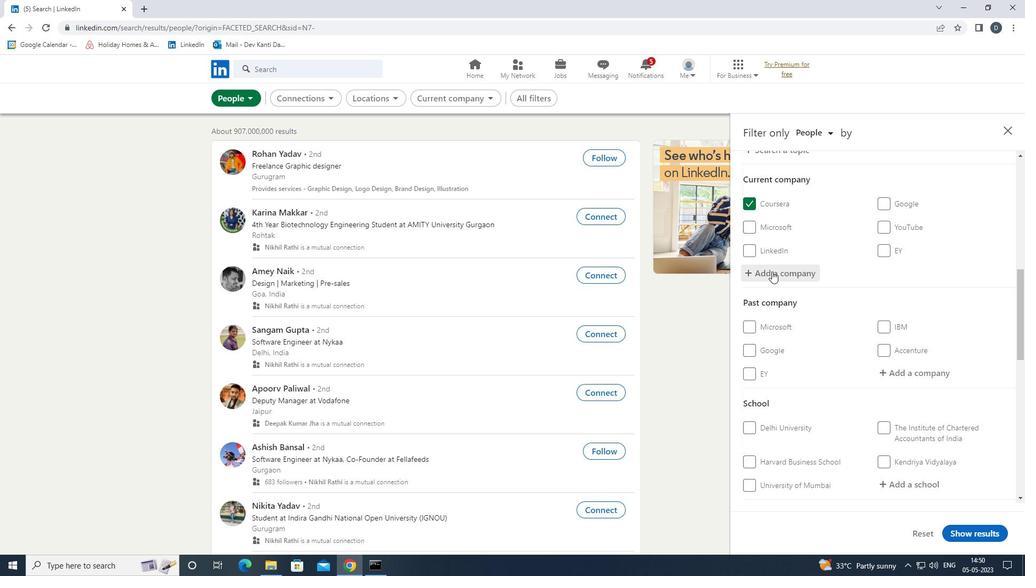 
Action: Mouse scrolled (783, 280) with delta (0, 0)
Screenshot: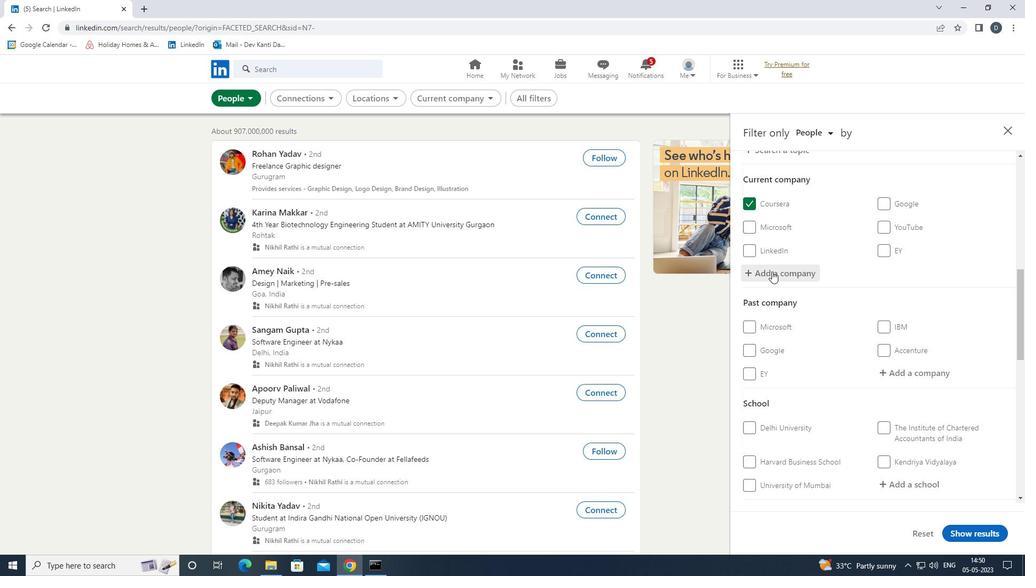 
Action: Mouse moved to (788, 283)
Screenshot: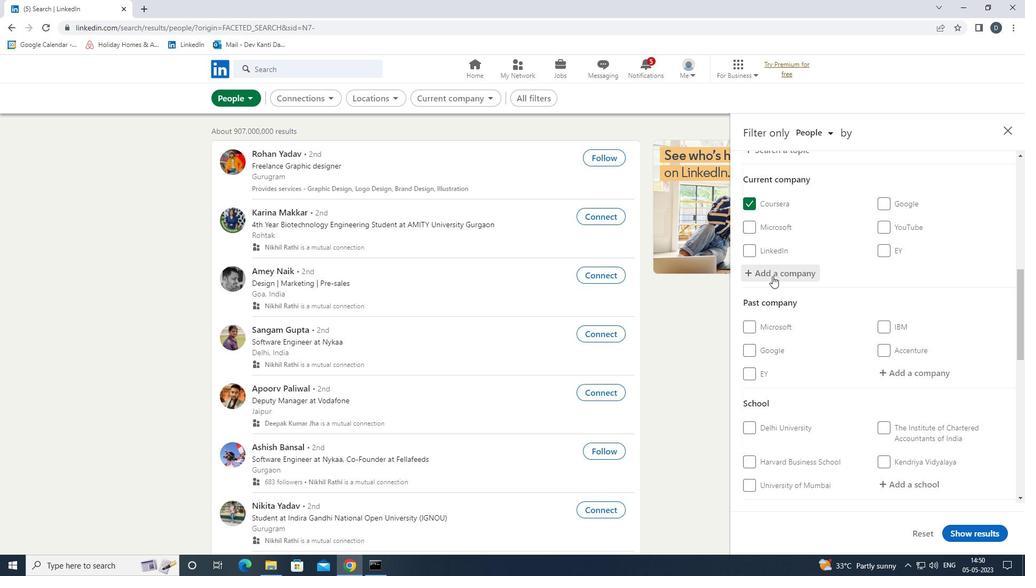 
Action: Mouse scrolled (788, 283) with delta (0, 0)
Screenshot: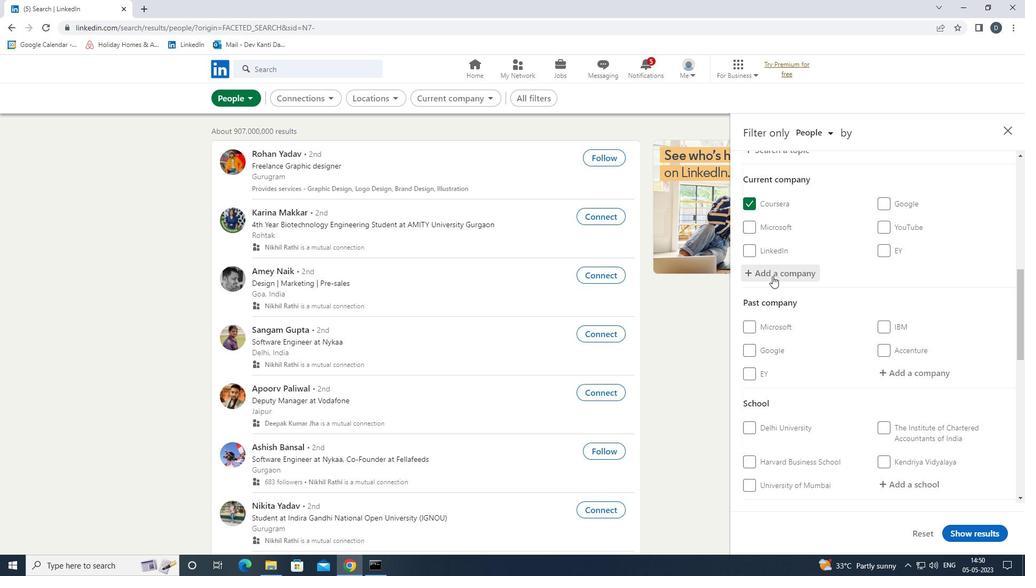 
Action: Mouse moved to (795, 284)
Screenshot: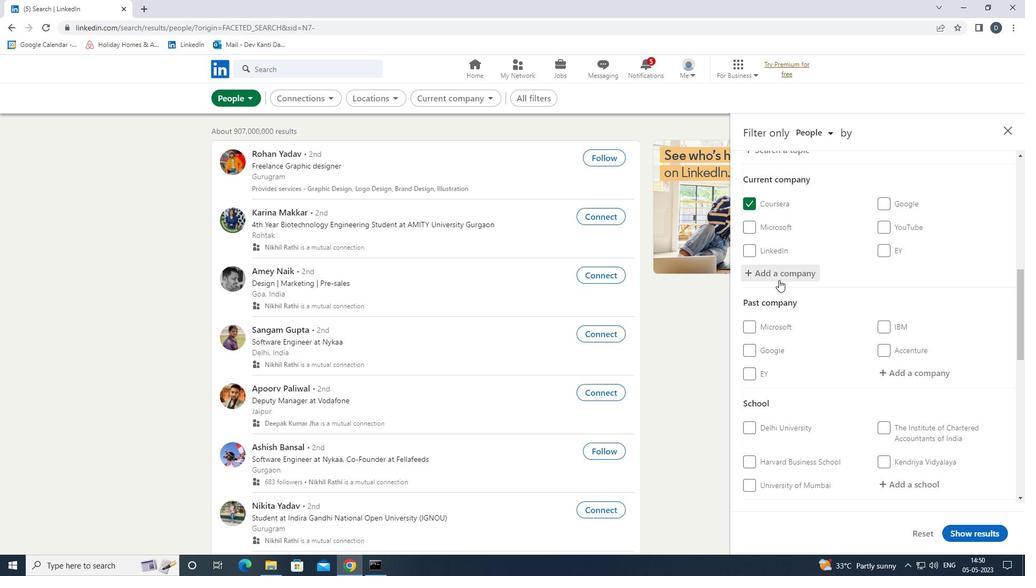 
Action: Mouse scrolled (795, 284) with delta (0, 0)
Screenshot: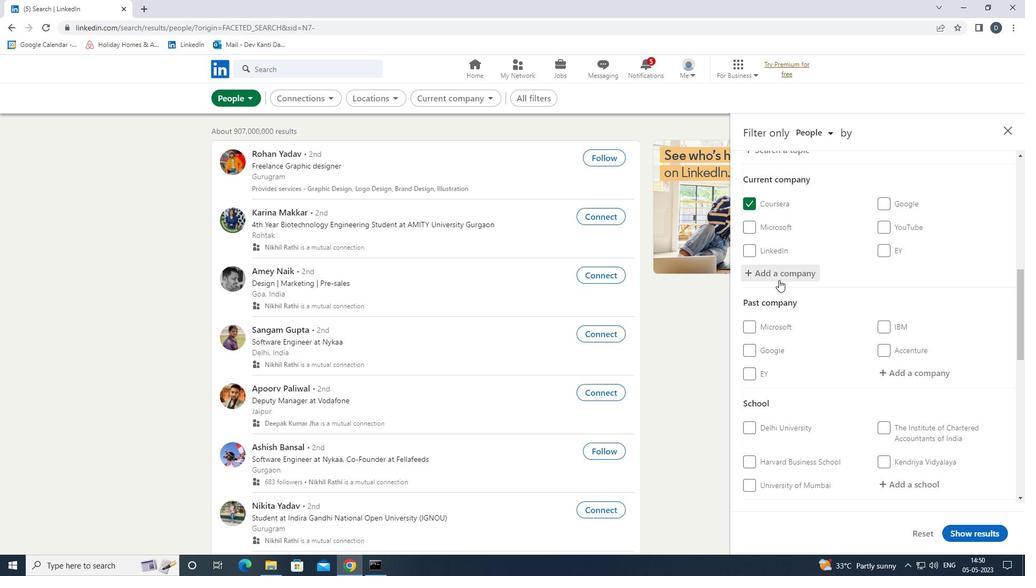 
Action: Mouse moved to (910, 325)
Screenshot: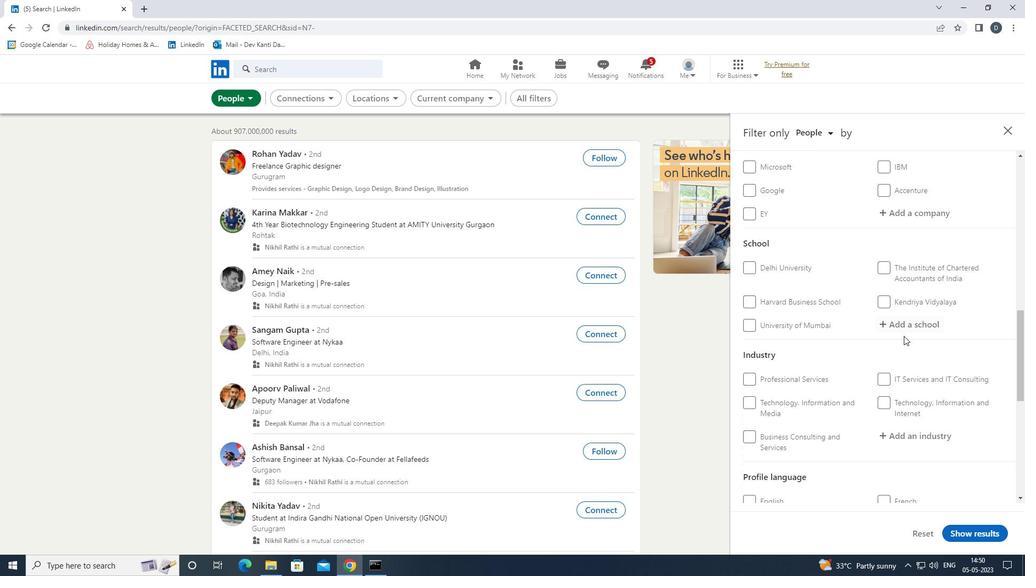 
Action: Mouse pressed left at (910, 325)
Screenshot: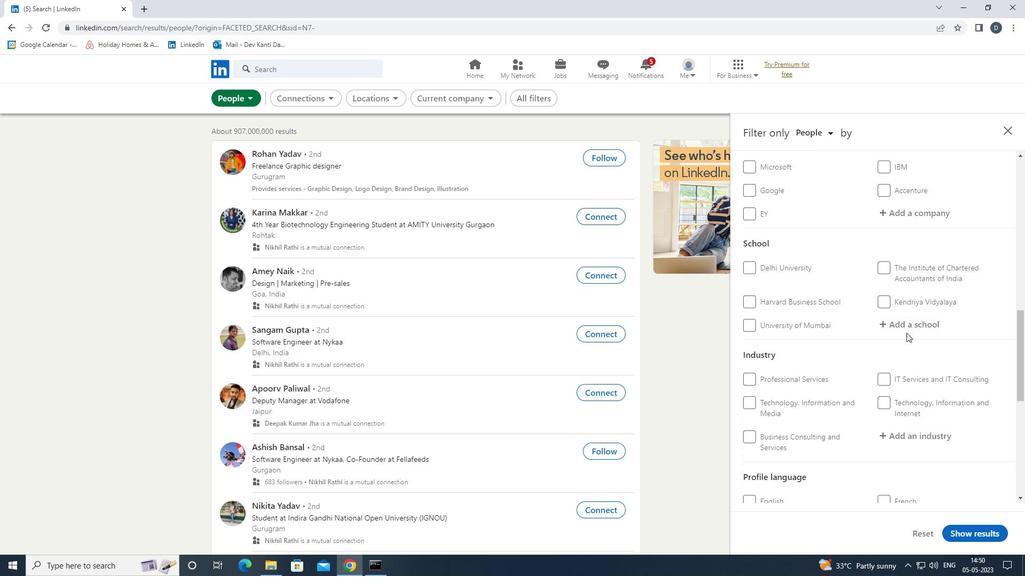 
Action: Mouse moved to (846, 327)
Screenshot: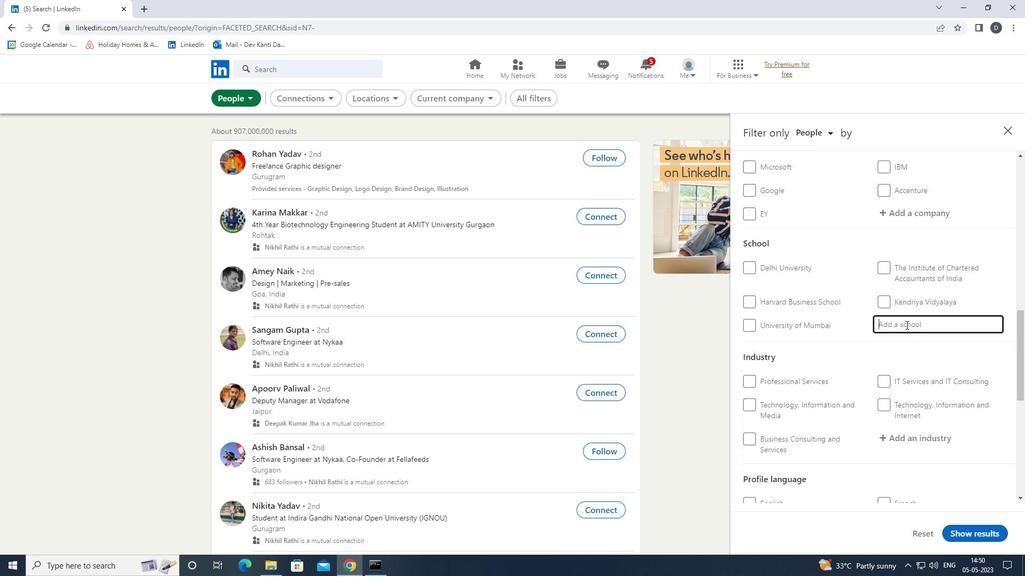
Action: Key pressed <Key.shift><Key.shift><Key.shift><Key.shift><Key.shift><Key.shift><Key.shift><Key.shift><Key.shift><Key.shift><Key.shift><Key.shift><Key.shift><Key.shift><Key.shift><Key.shift><Key.shift>JSPMS<Key.backspace>'S<Key.down><Key.space><Key.down><Key.enter>
Screenshot: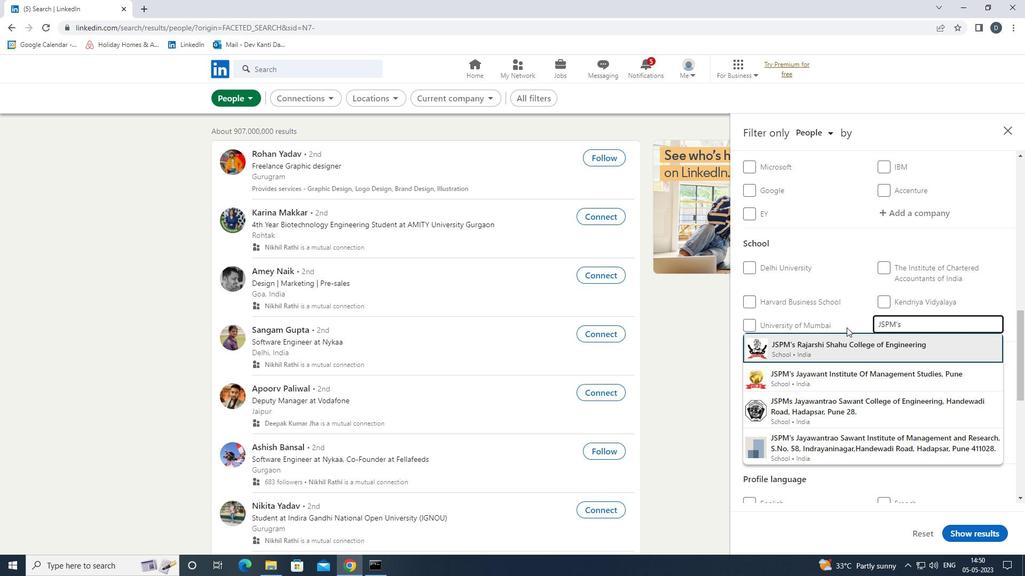 
Action: Mouse moved to (793, 231)
Screenshot: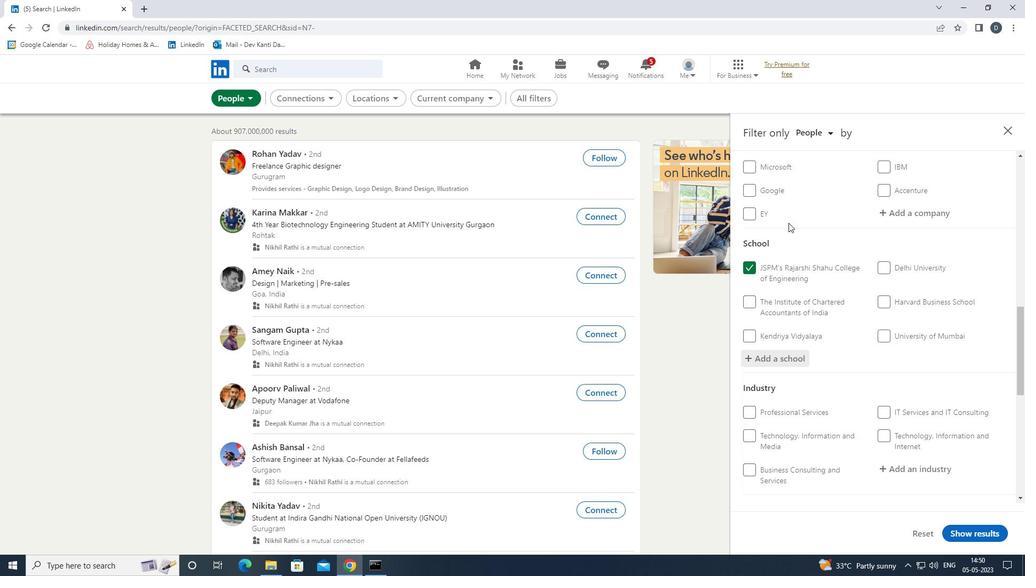 
Action: Mouse scrolled (793, 231) with delta (0, 0)
Screenshot: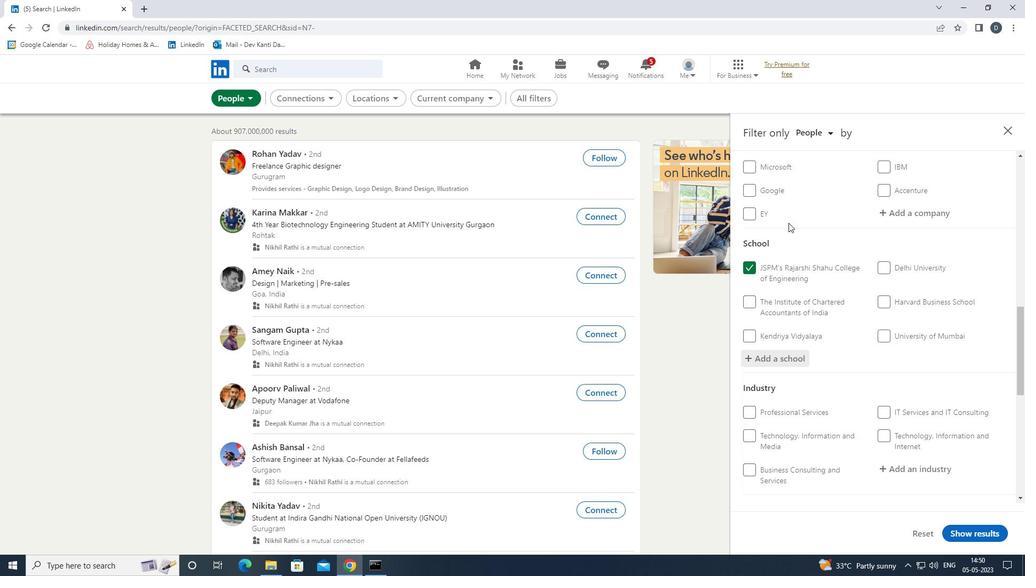 
Action: Mouse moved to (809, 242)
Screenshot: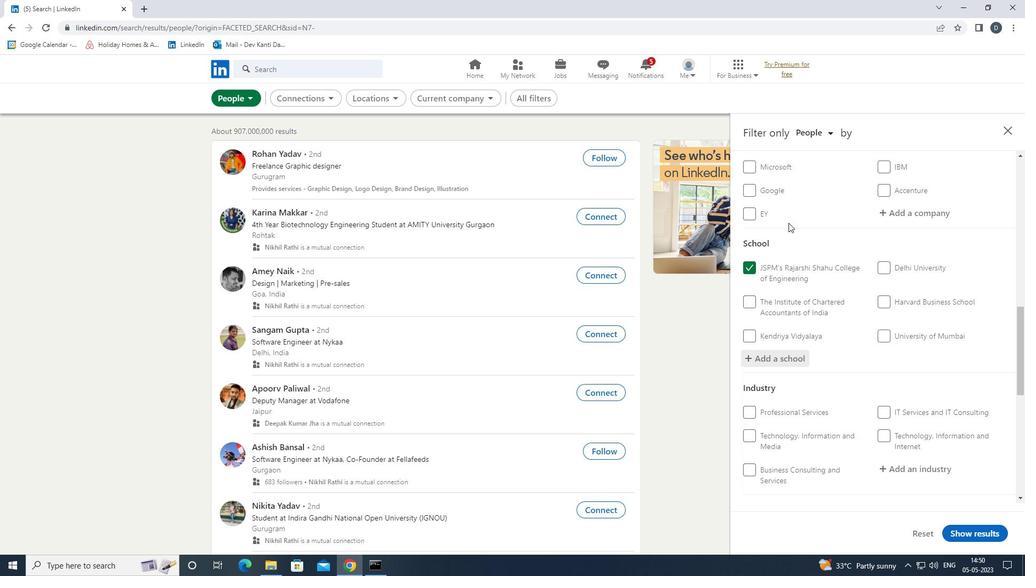 
Action: Mouse scrolled (809, 242) with delta (0, 0)
Screenshot: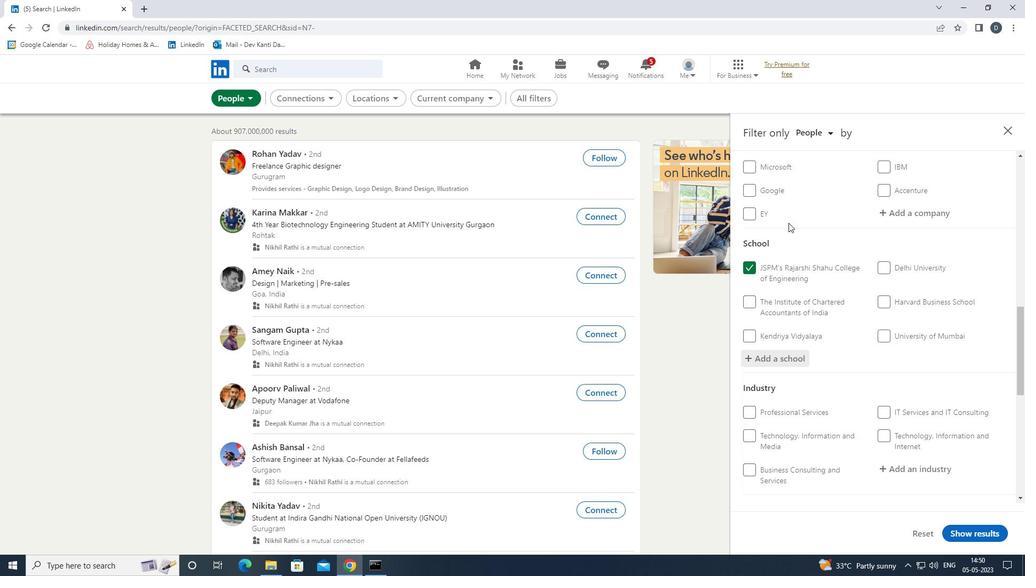 
Action: Mouse moved to (905, 364)
Screenshot: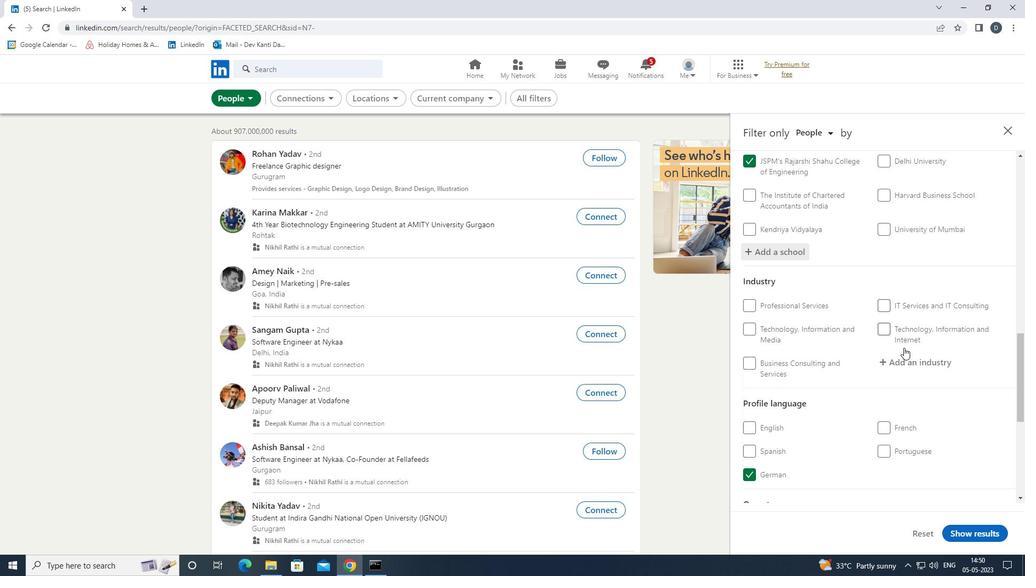 
Action: Mouse pressed left at (905, 364)
Screenshot: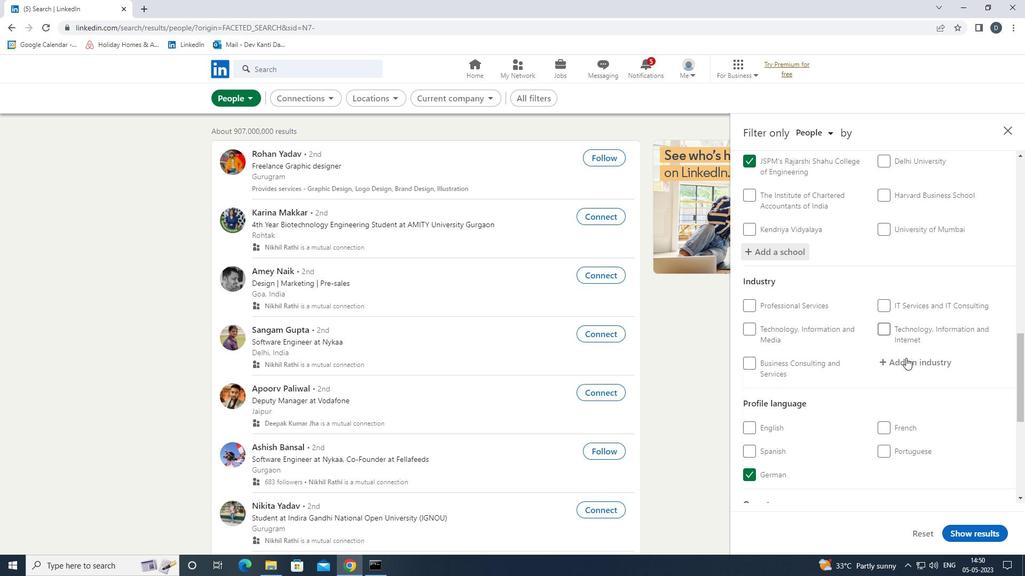 
Action: Mouse moved to (903, 365)
Screenshot: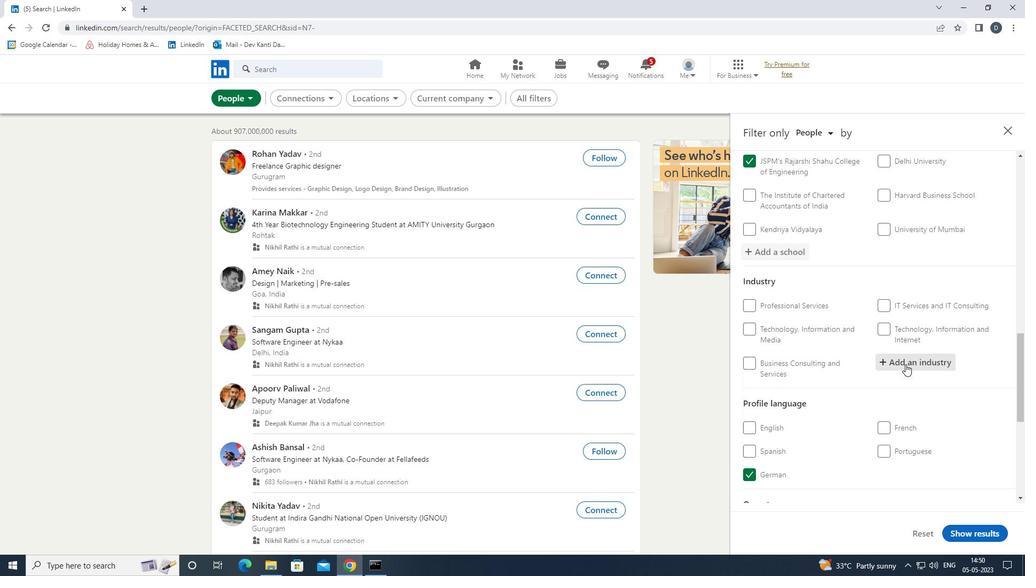 
Action: Key pressed <Key.shift>
Screenshot: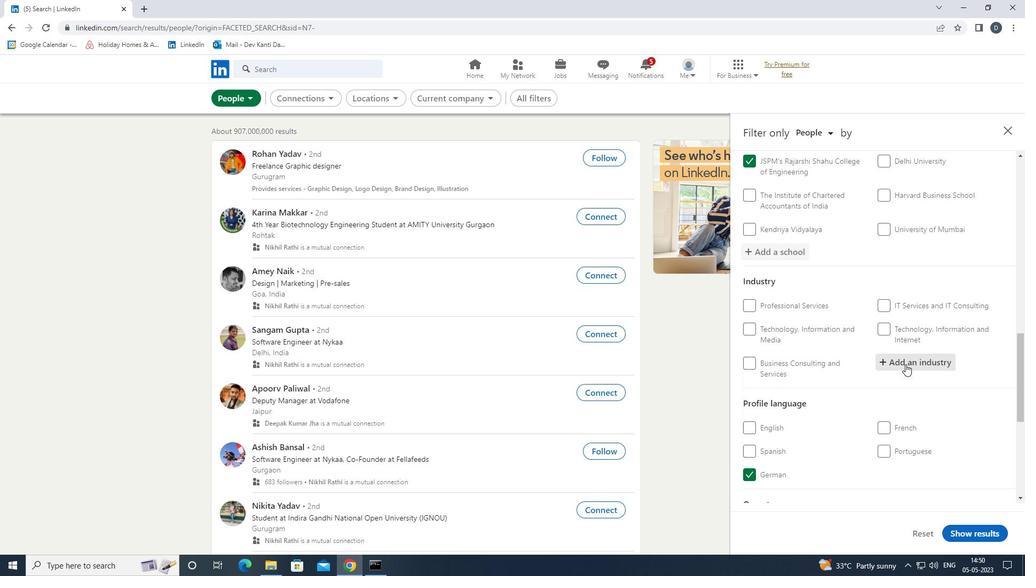 
Action: Mouse moved to (874, 356)
Screenshot: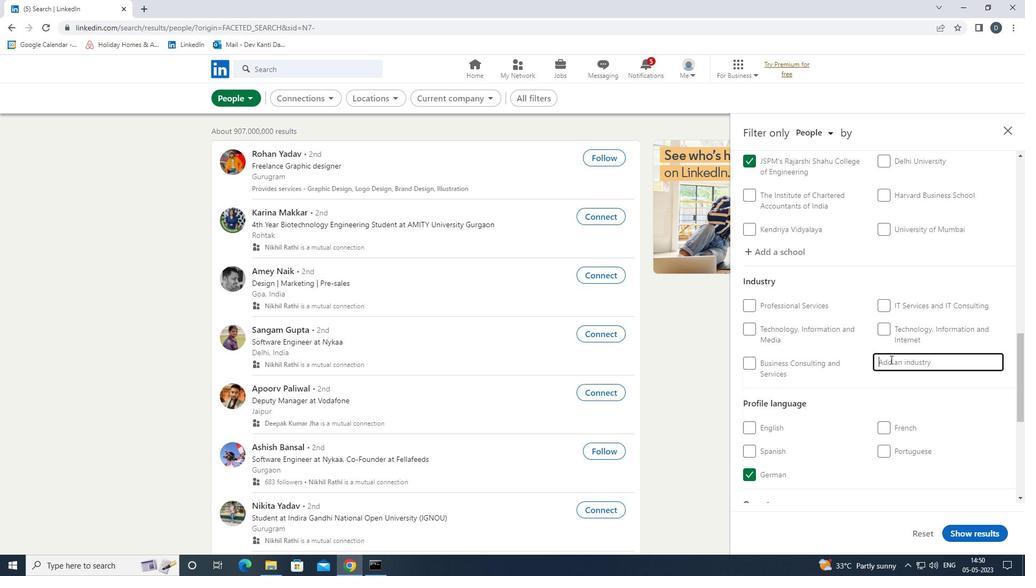 
Action: Key pressed <Key.shift><Key.shift><Key.shift><Key.shift>TECHNOLOGY<Key.down><Key.enter>
Screenshot: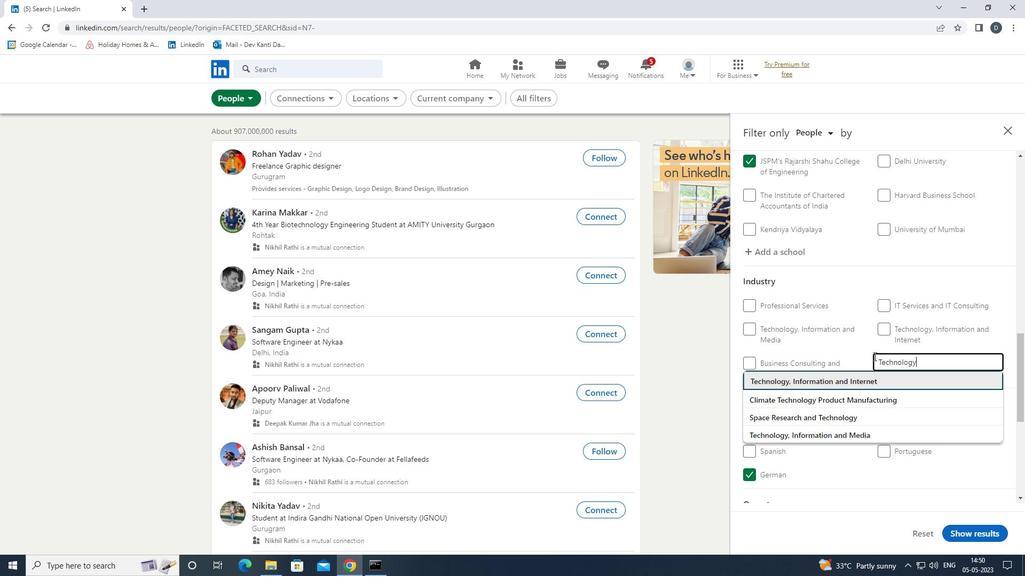 
Action: Mouse moved to (880, 350)
Screenshot: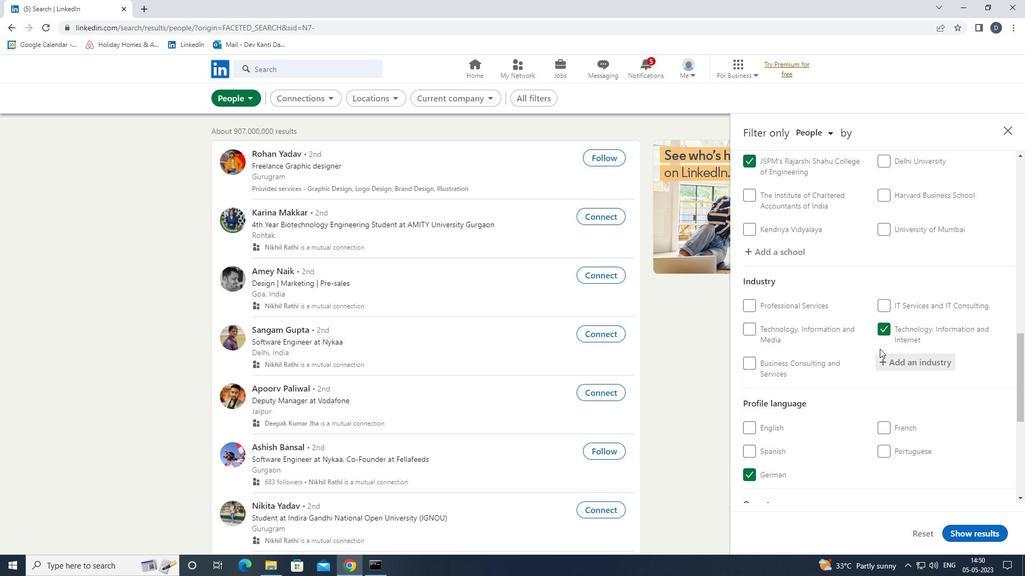 
Action: Mouse scrolled (880, 350) with delta (0, 0)
Screenshot: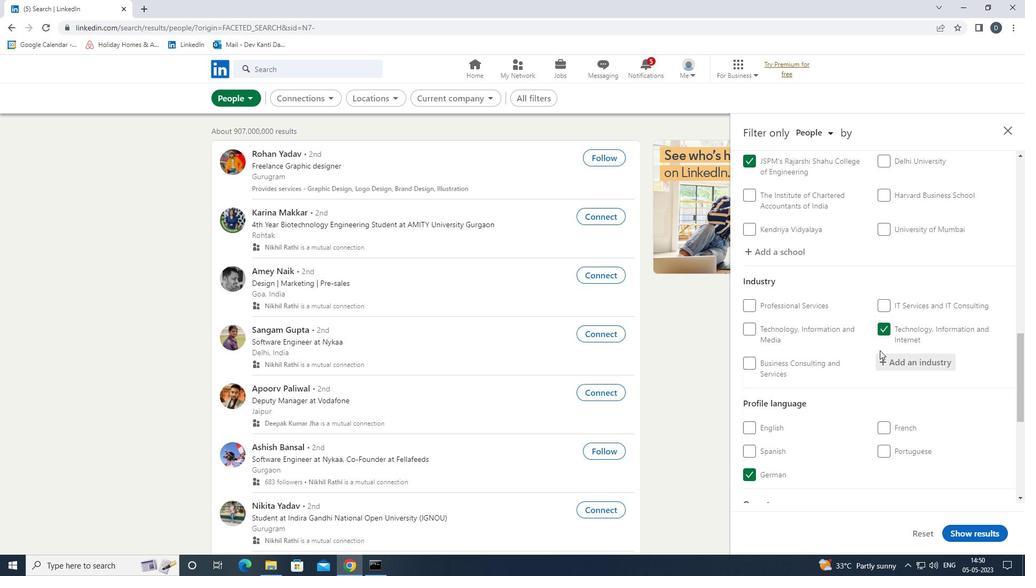 
Action: Mouse scrolled (880, 350) with delta (0, 0)
Screenshot: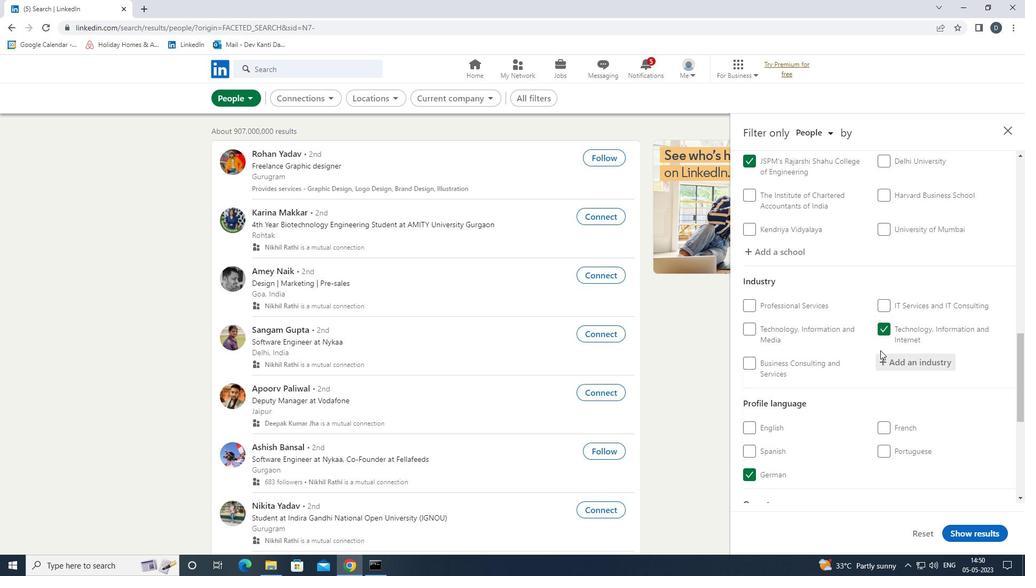 
Action: Mouse scrolled (880, 350) with delta (0, 0)
Screenshot: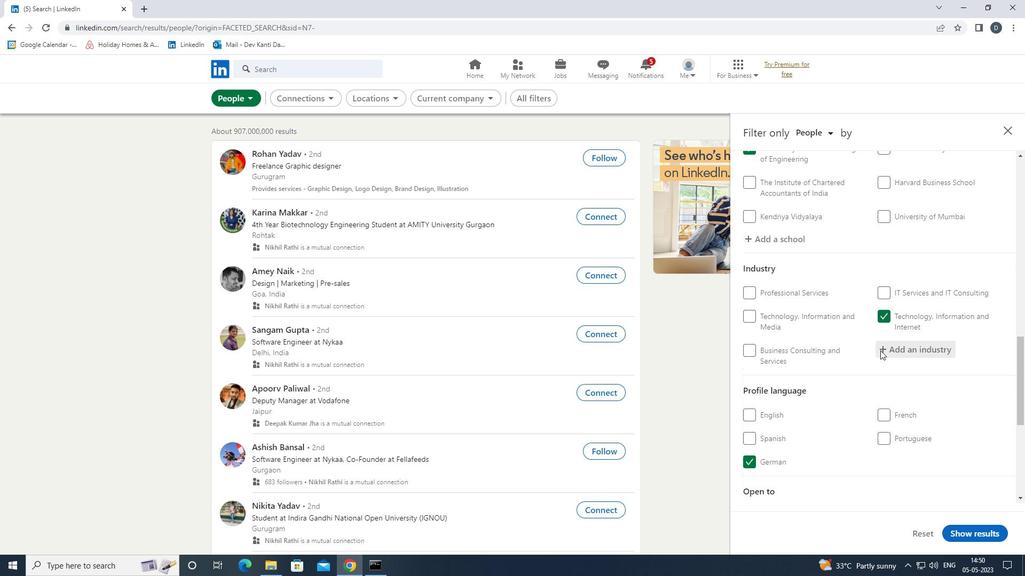 
Action: Mouse moved to (888, 354)
Screenshot: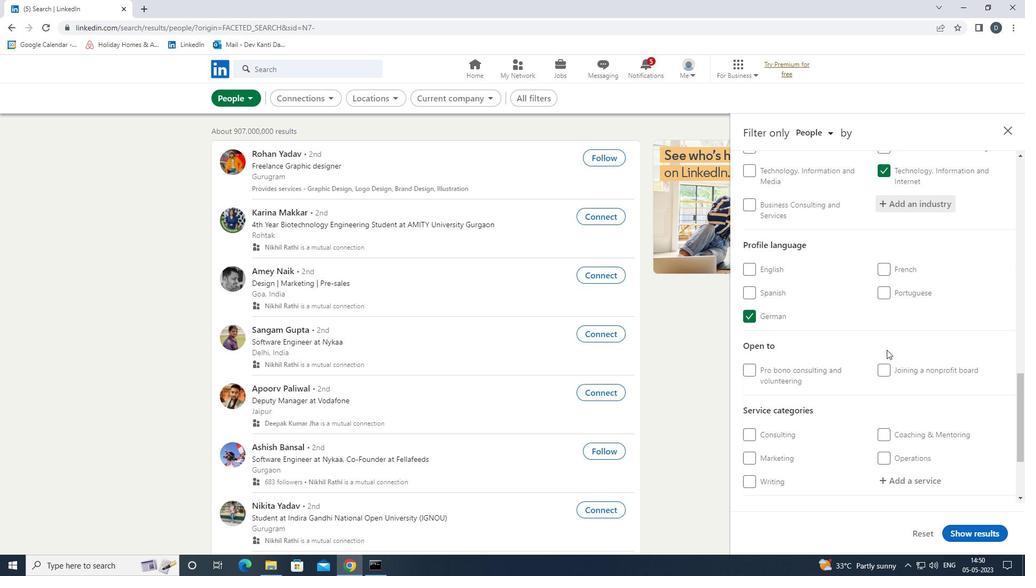 
Action: Mouse scrolled (888, 353) with delta (0, 0)
Screenshot: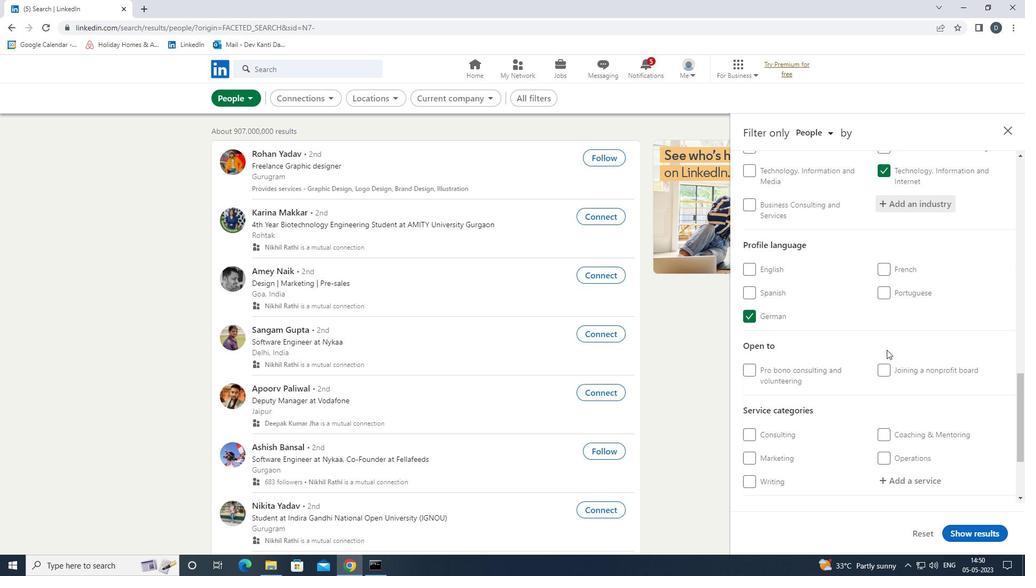 
Action: Mouse scrolled (888, 353) with delta (0, 0)
Screenshot: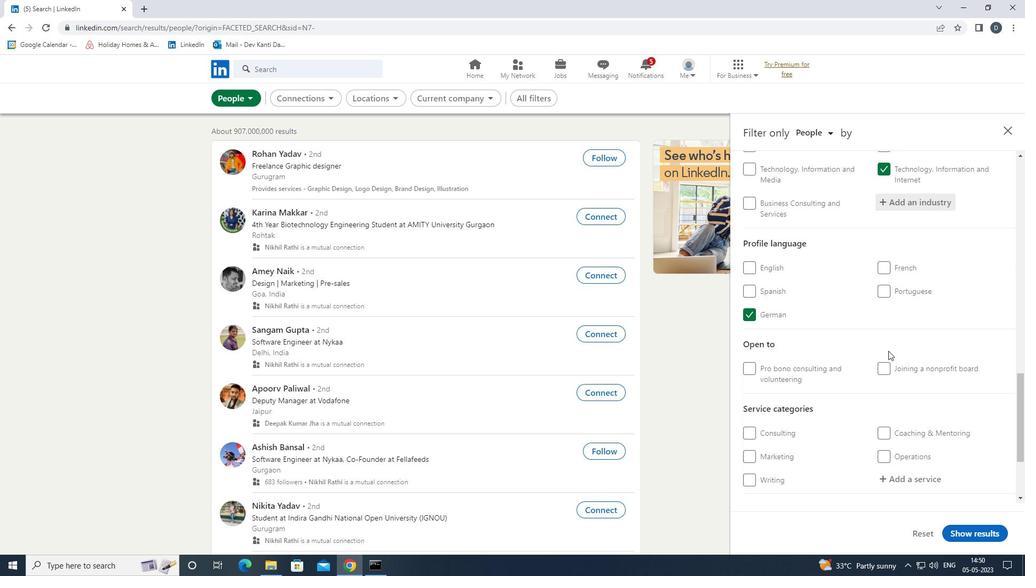 
Action: Mouse moved to (888, 354)
Screenshot: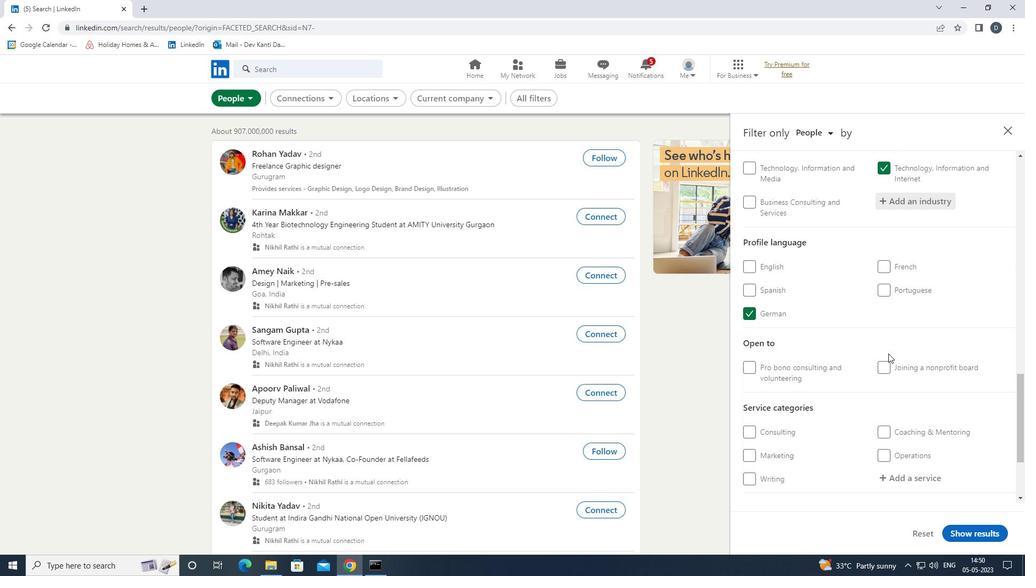 
Action: Mouse scrolled (888, 354) with delta (0, 0)
Screenshot: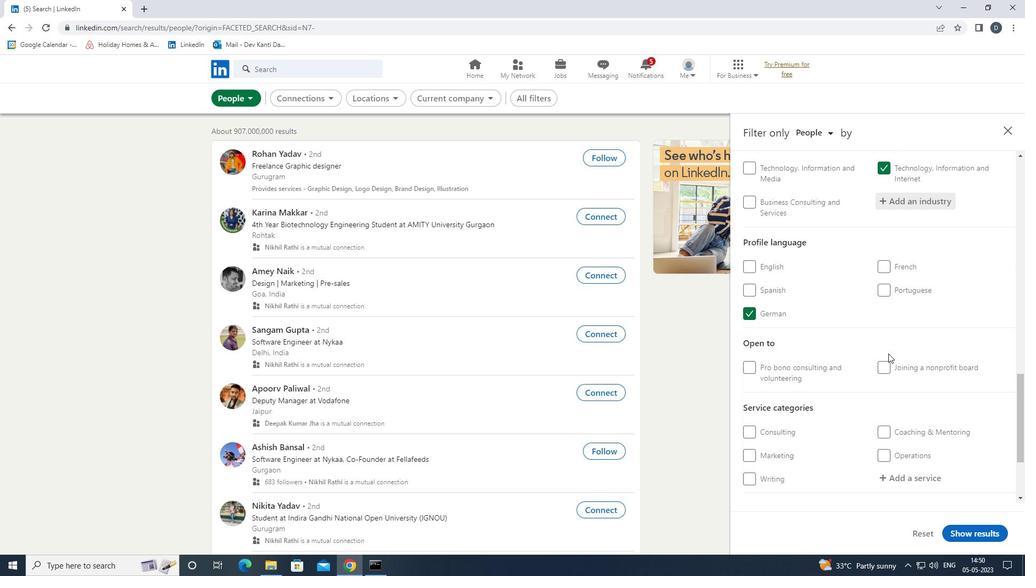 
Action: Mouse moved to (914, 347)
Screenshot: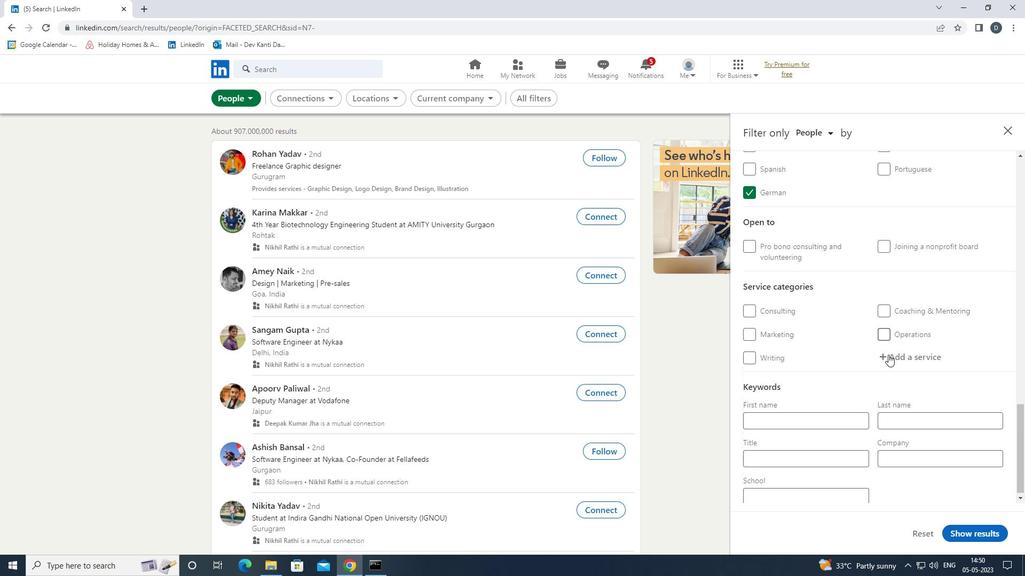 
Action: Mouse pressed left at (914, 347)
Screenshot: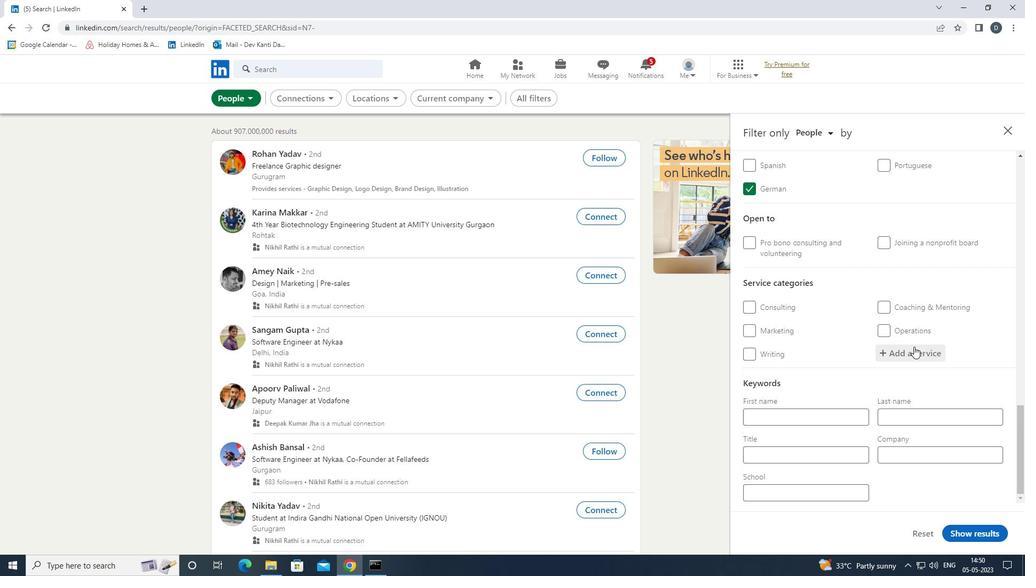 
Action: Mouse moved to (865, 342)
Screenshot: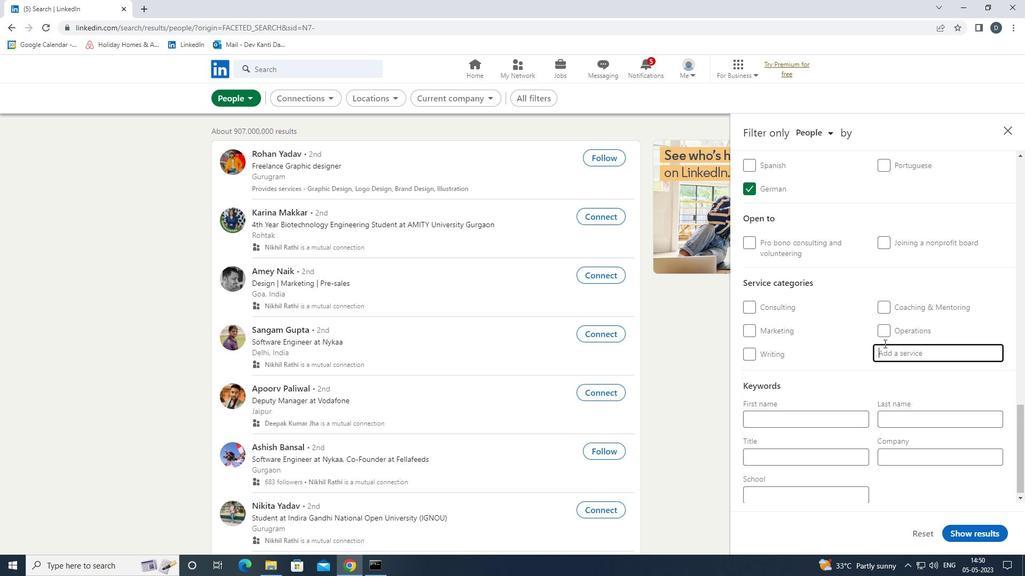 
Action: Key pressed <Key.shift>PUBLIC<Key.space><Key.shift><Key.shift><Key.shift><Key.shift><Key.shift><Key.shift><Key.shift><Key.shift>R<Key.down><Key.enter>
Screenshot: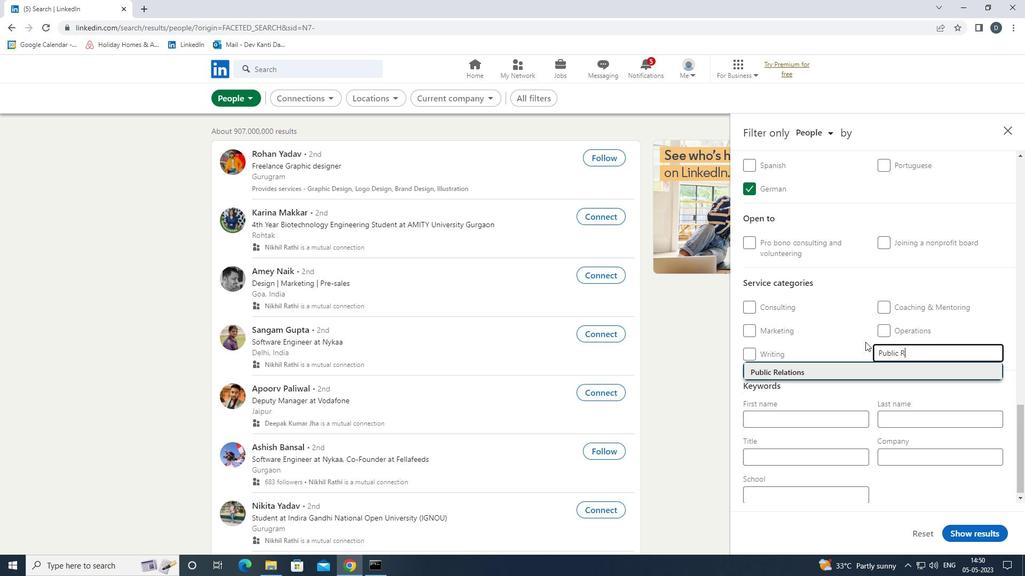 
Action: Mouse moved to (861, 345)
Screenshot: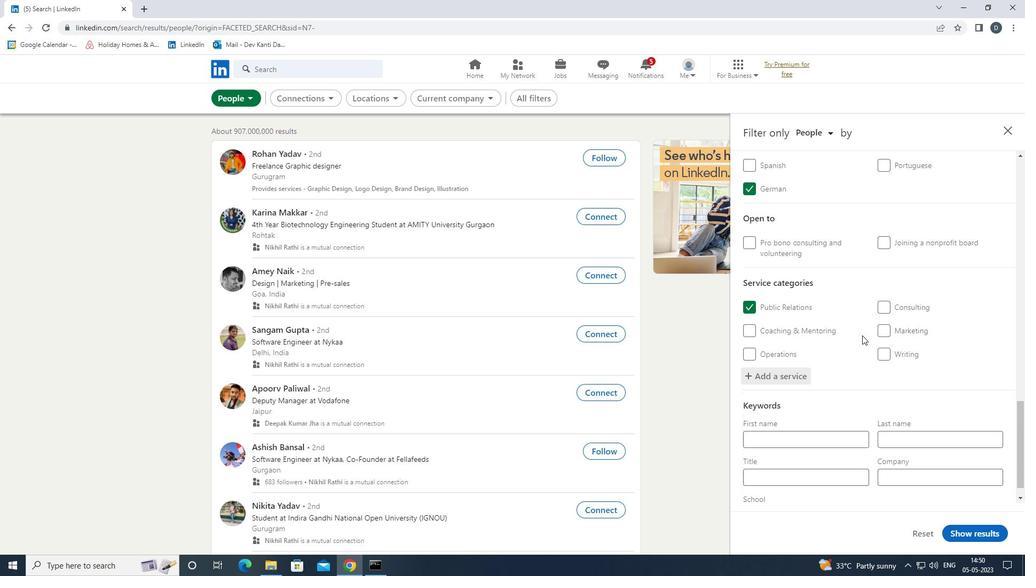 
Action: Mouse scrolled (861, 344) with delta (0, 0)
Screenshot: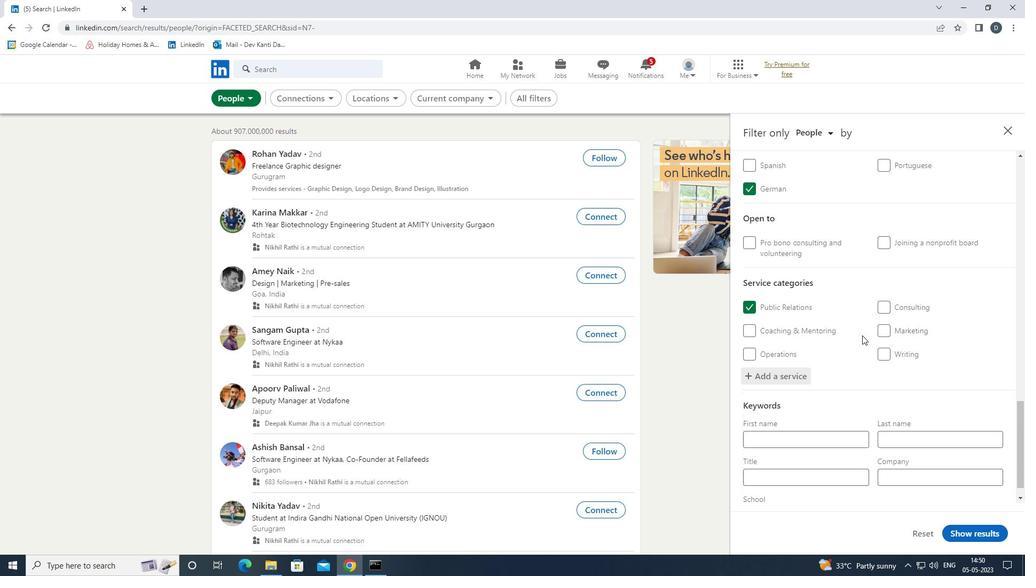 
Action: Mouse moved to (859, 353)
Screenshot: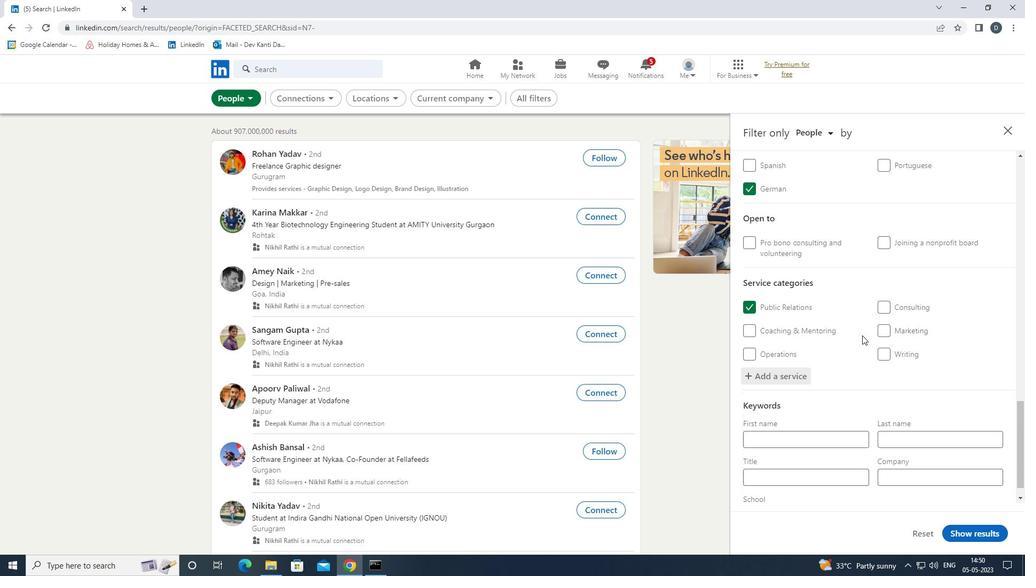 
Action: Mouse scrolled (859, 352) with delta (0, 0)
Screenshot: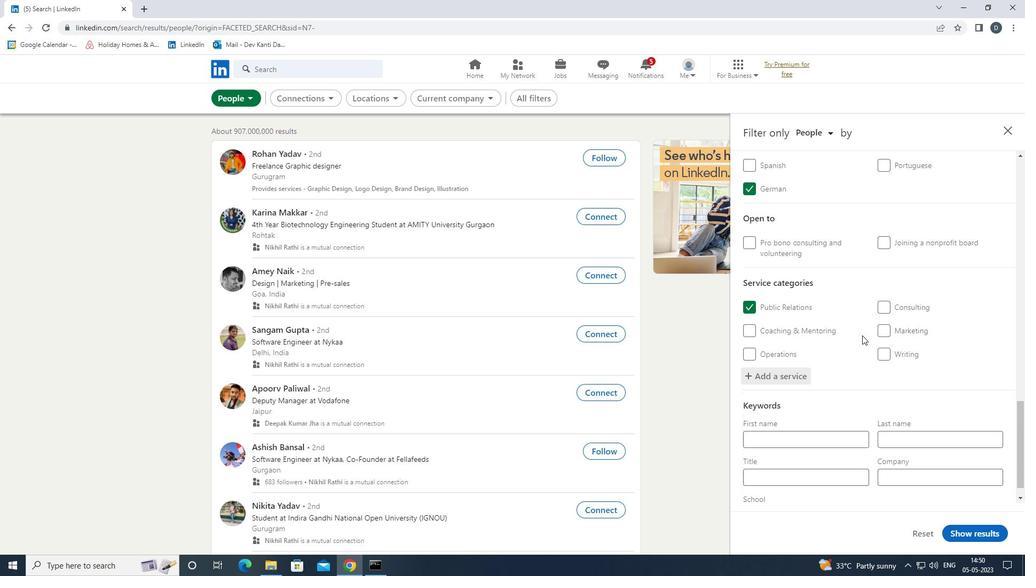 
Action: Mouse moved to (858, 361)
Screenshot: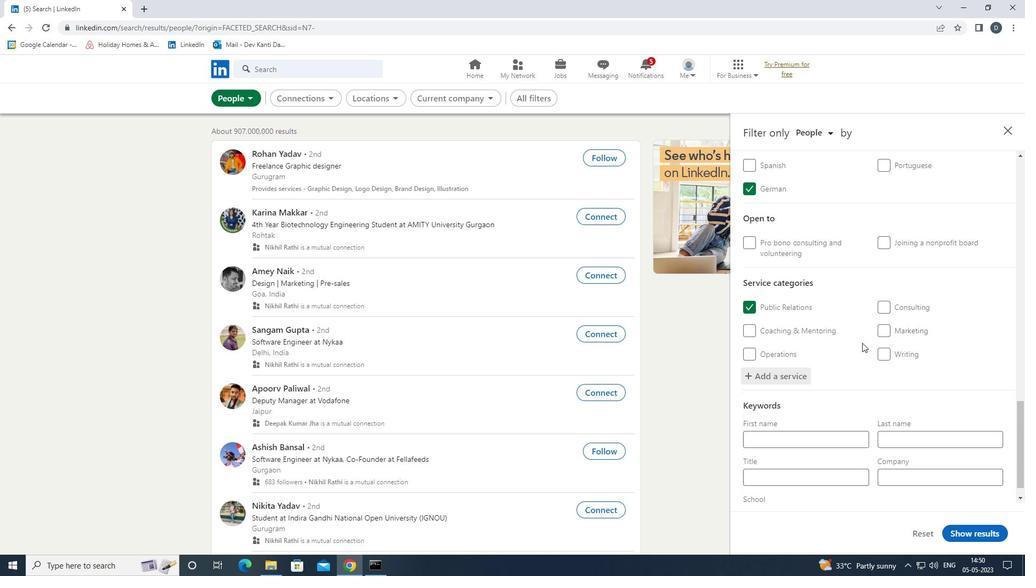 
Action: Mouse scrolled (858, 360) with delta (0, 0)
Screenshot: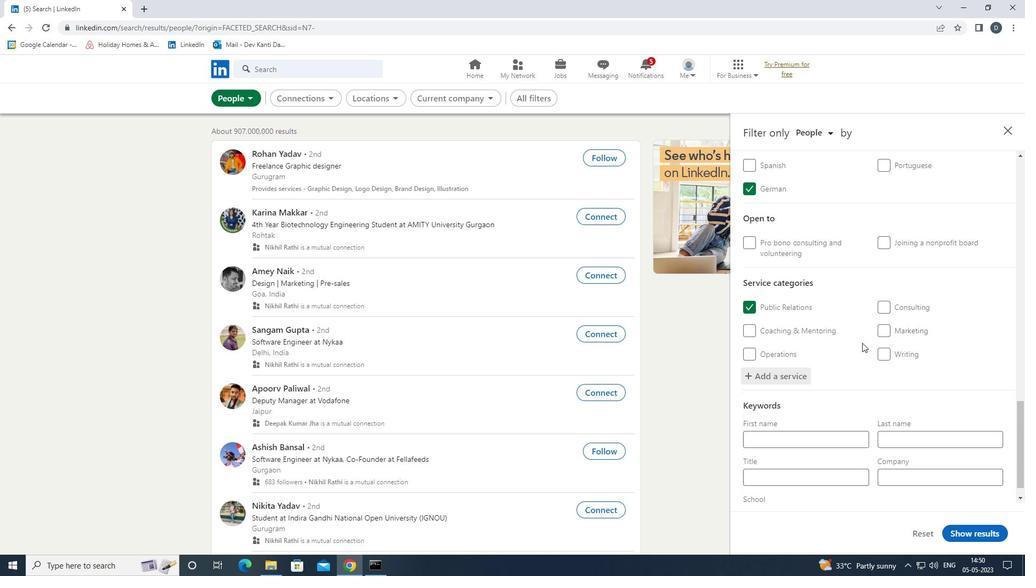 
Action: Mouse moved to (851, 453)
Screenshot: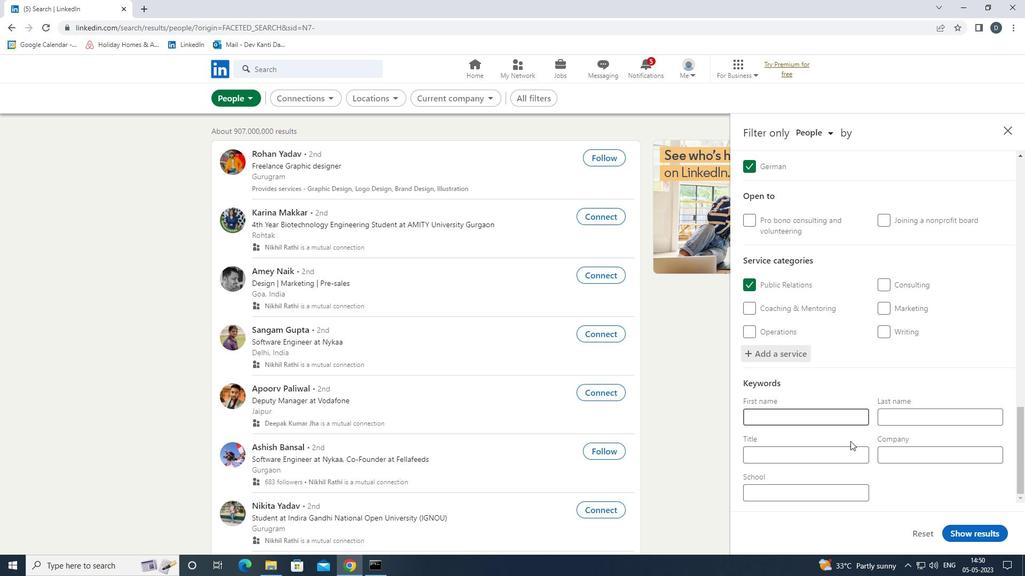 
Action: Mouse pressed left at (851, 453)
Screenshot: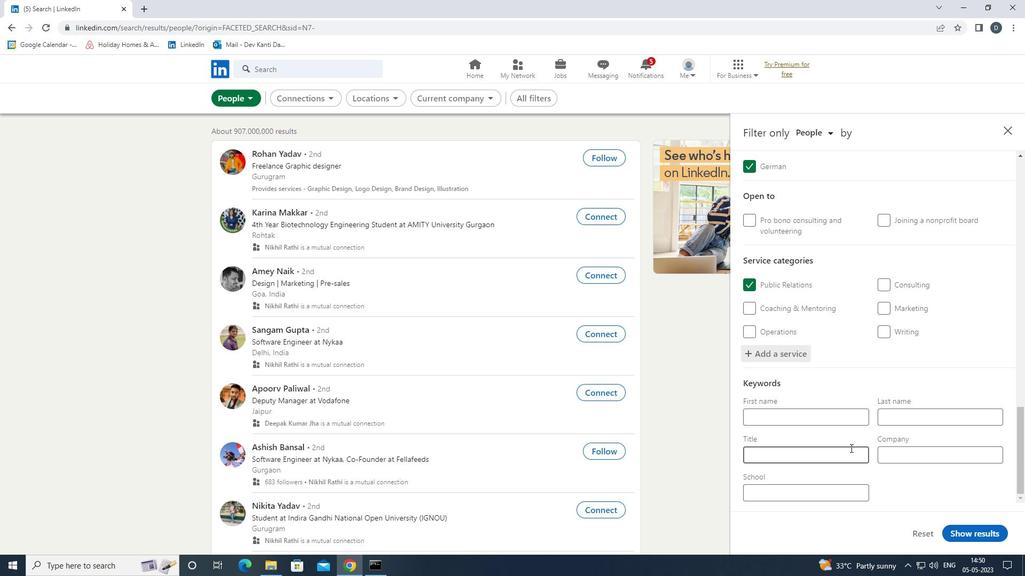 
Action: Mouse moved to (828, 456)
Screenshot: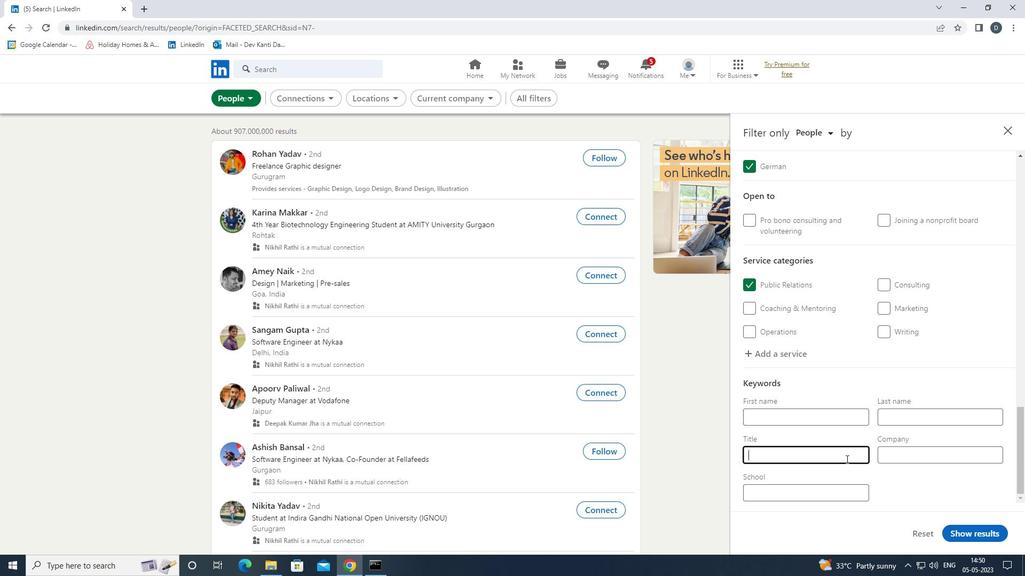
Action: Key pressed <Key.shift>ANIMAL<Key.space><Key.shift>SHE<Key.backspace><Key.backspace>HELTER<Key.space><Key.shift>VOLUNTEER
Screenshot: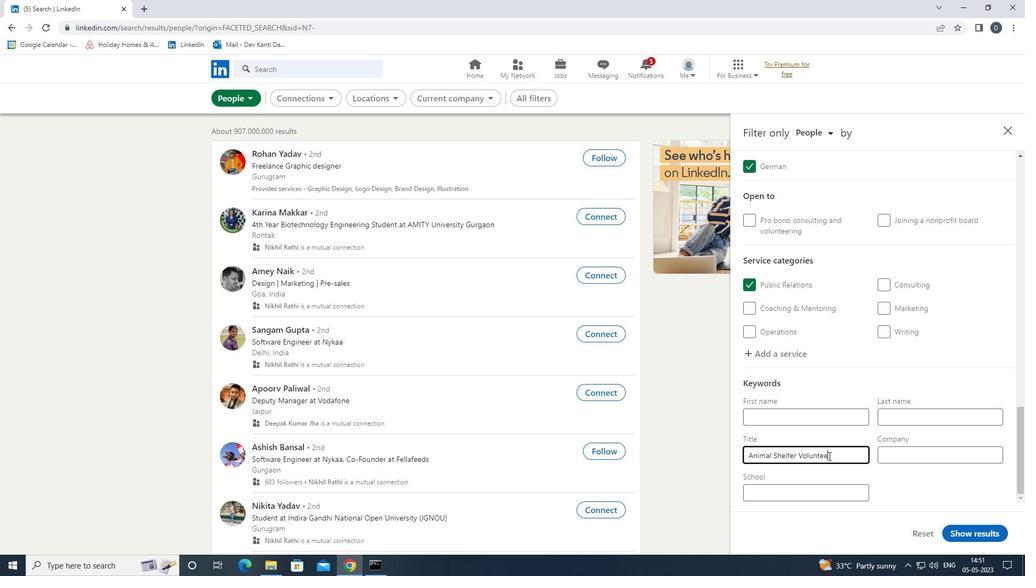 
Action: Mouse moved to (974, 531)
Screenshot: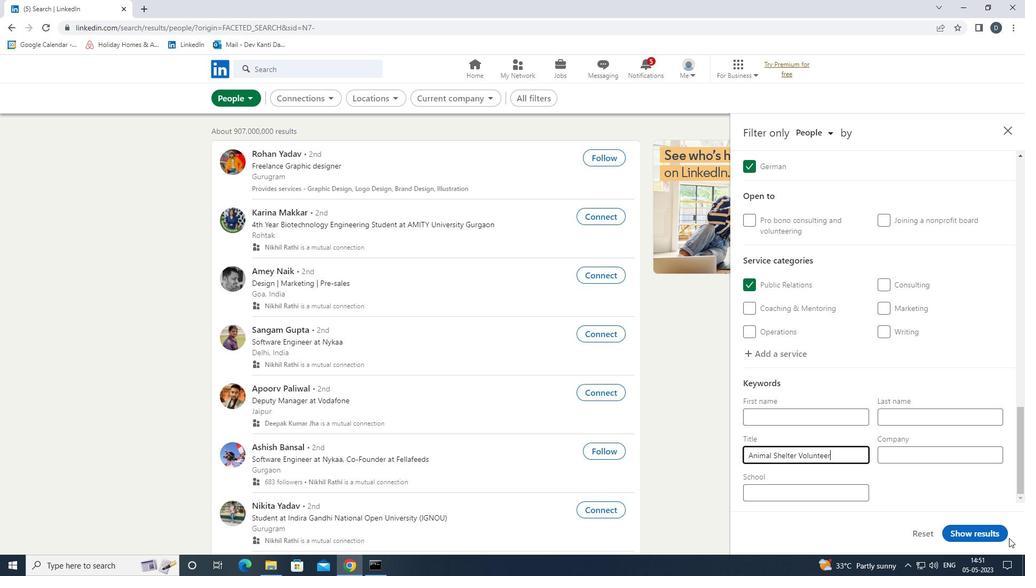 
Action: Mouse pressed left at (974, 531)
Screenshot: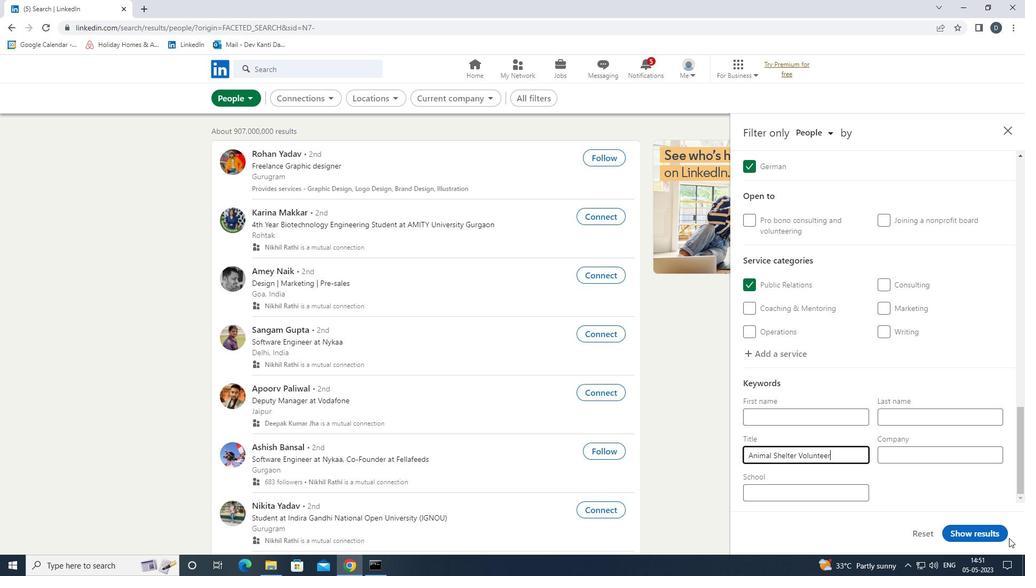 
Action: Mouse moved to (972, 493)
Screenshot: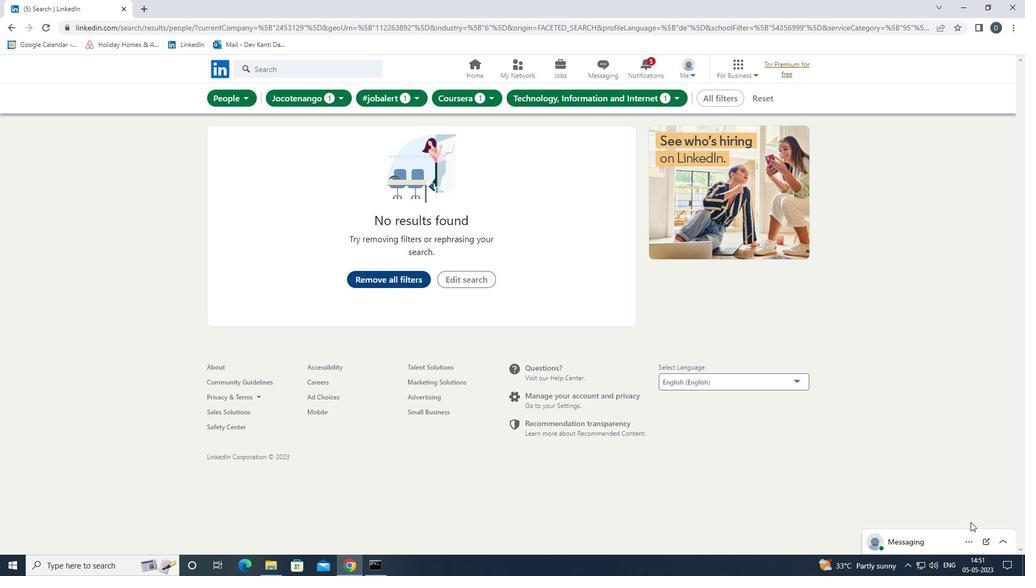 
